 Task: Create a 'player' object.
Action: Mouse moved to (1209, 108)
Screenshot: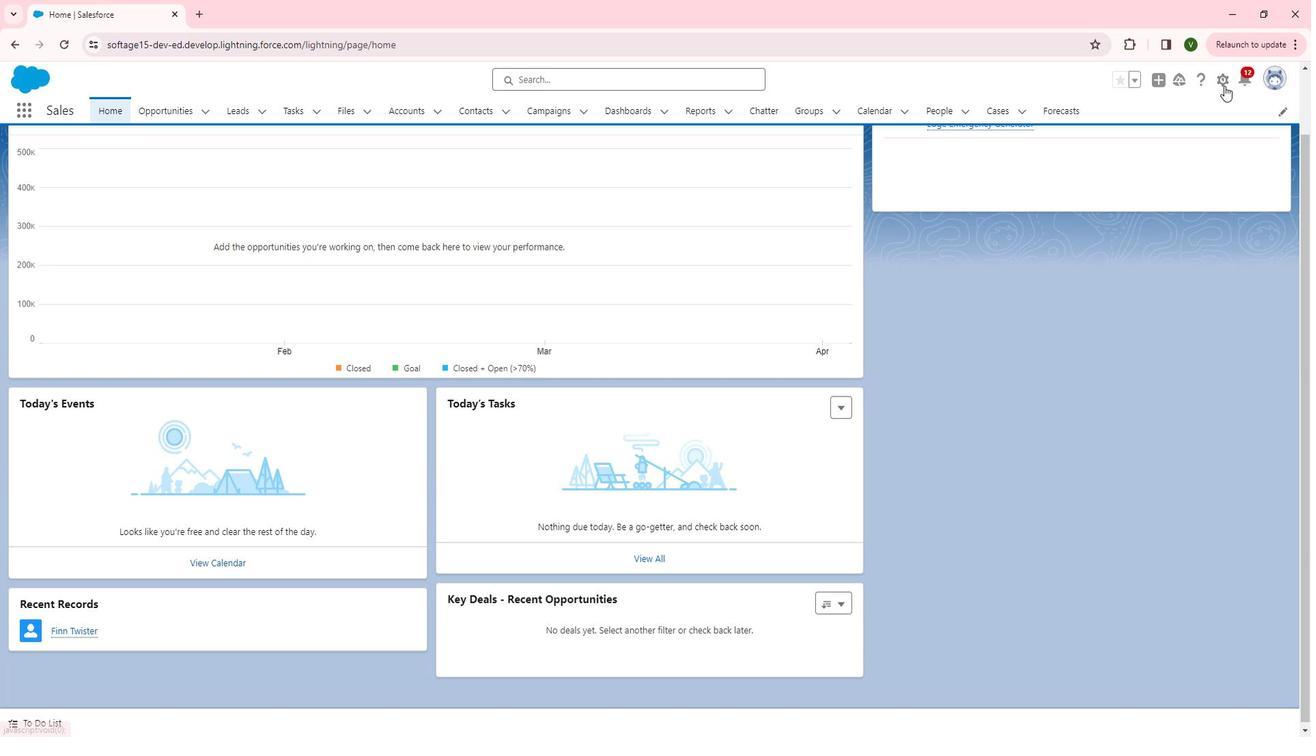 
Action: Mouse pressed left at (1209, 108)
Screenshot: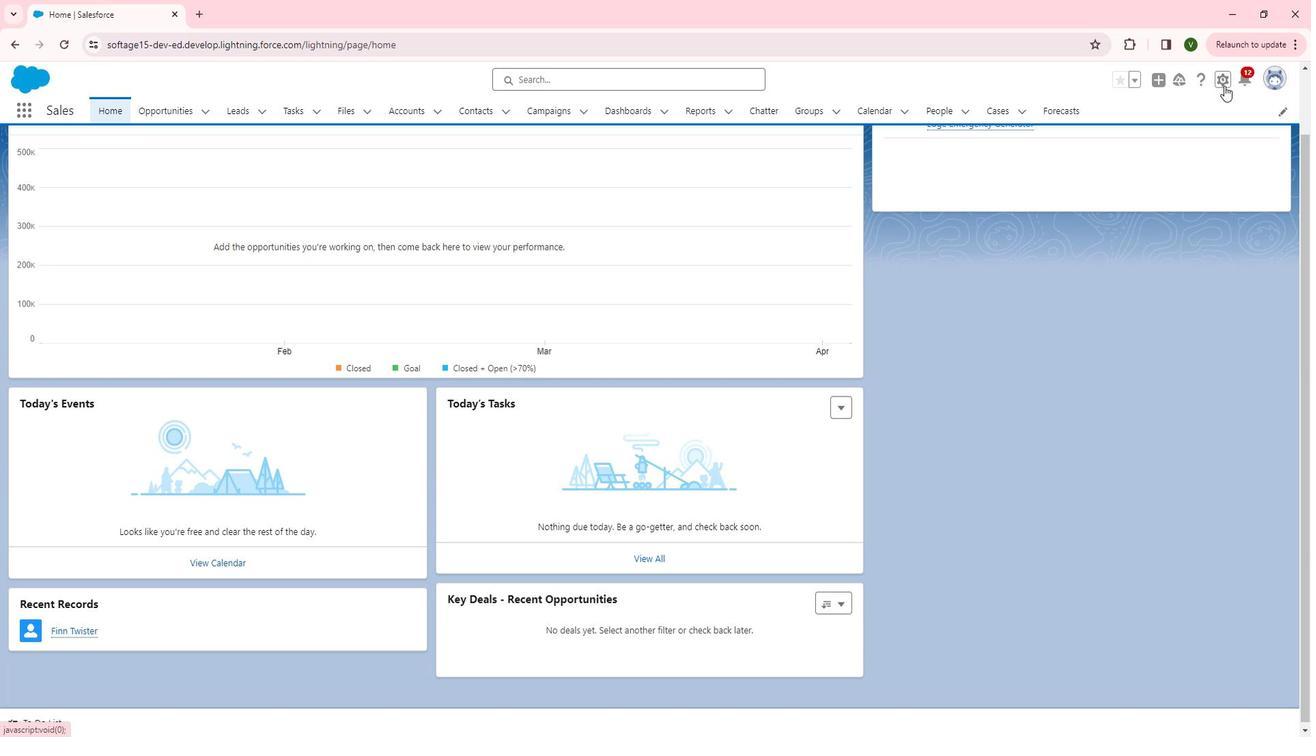 
Action: Mouse moved to (1175, 146)
Screenshot: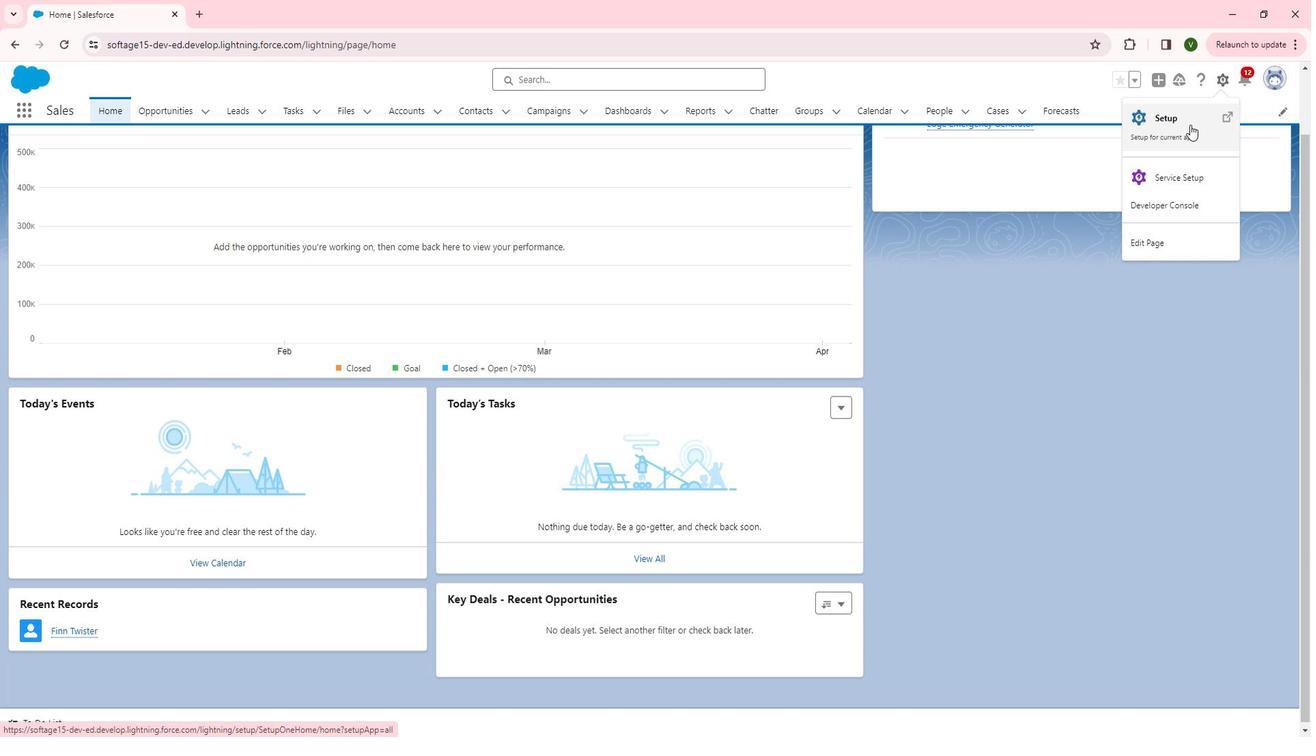 
Action: Mouse pressed left at (1175, 146)
Screenshot: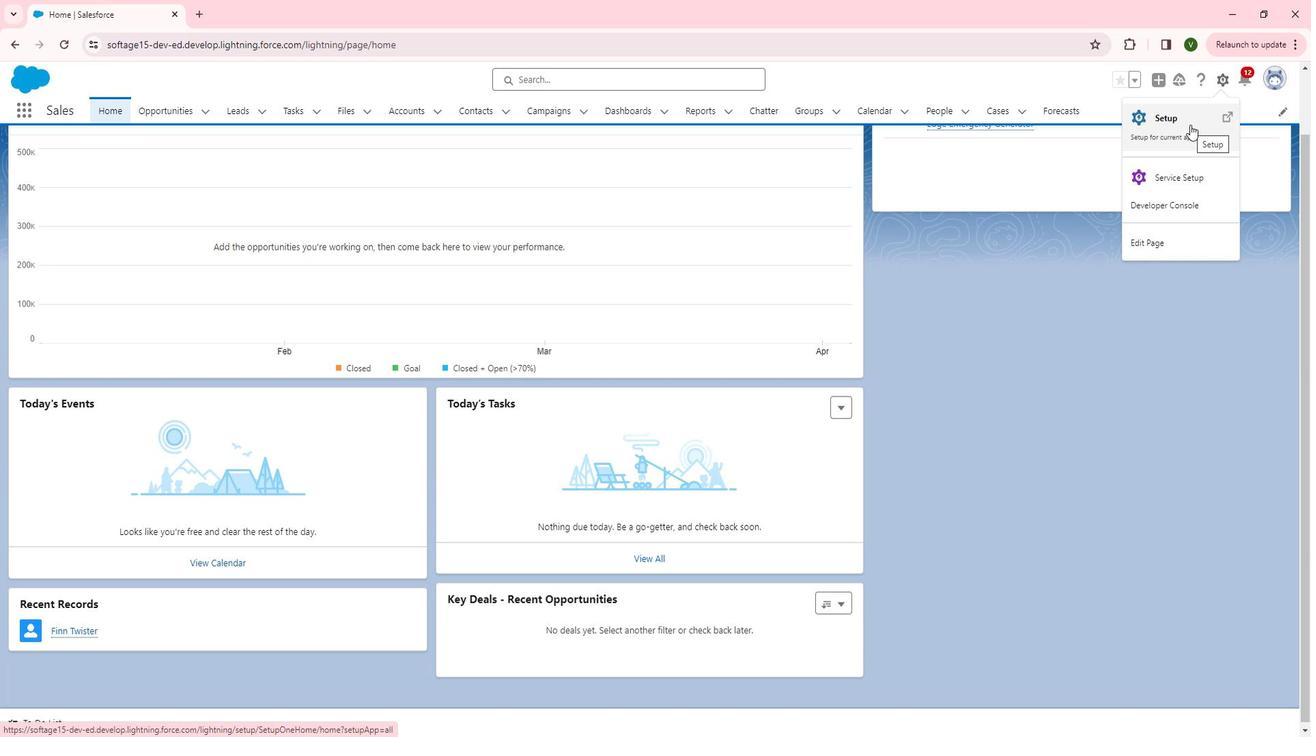 
Action: Mouse moved to (37, 584)
Screenshot: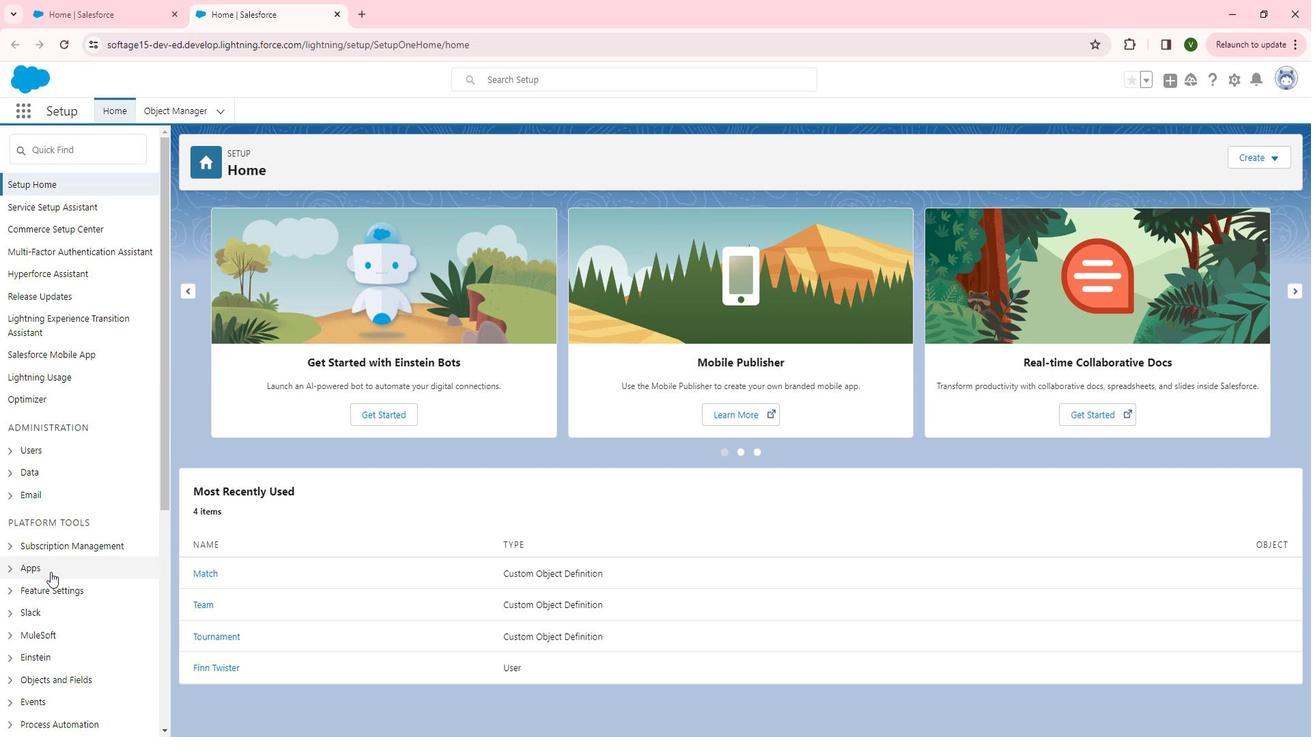 
Action: Mouse scrolled (37, 584) with delta (0, 0)
Screenshot: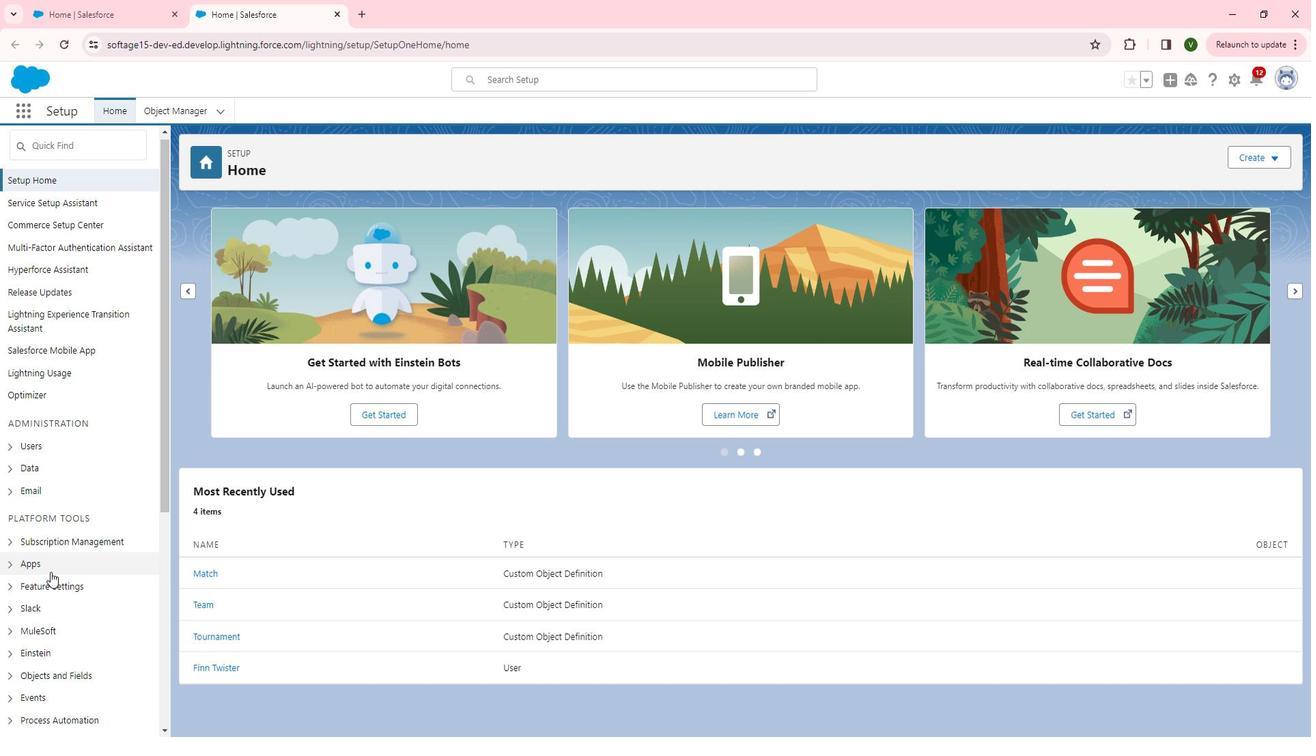 
Action: Mouse scrolled (37, 584) with delta (0, 0)
Screenshot: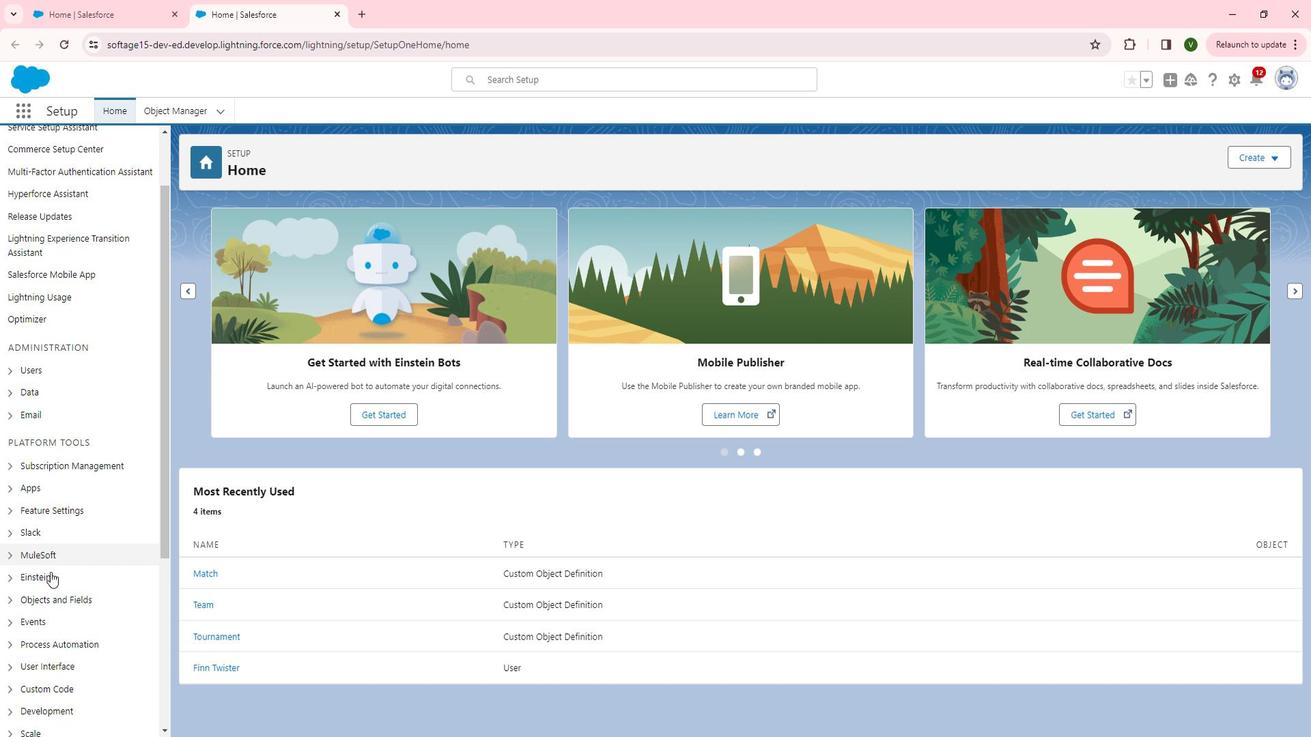 
Action: Mouse moved to (11, 552)
Screenshot: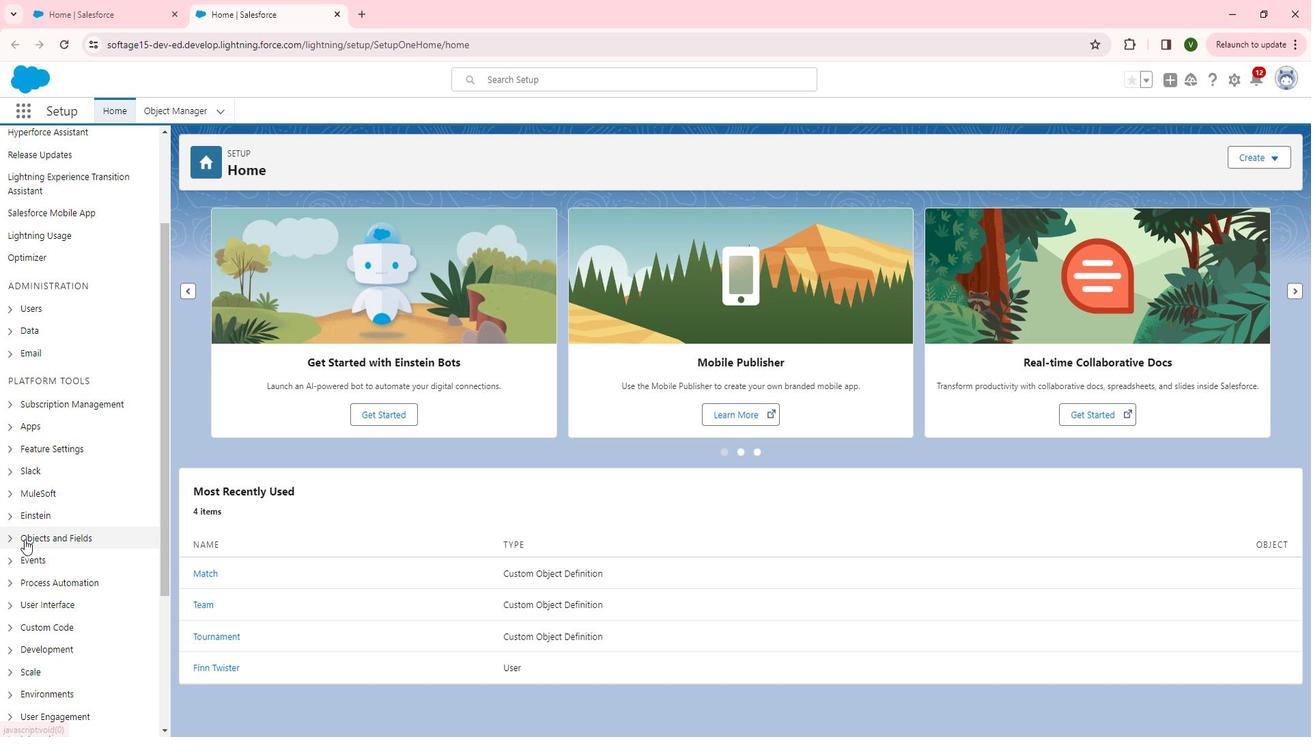 
Action: Mouse pressed left at (11, 552)
Screenshot: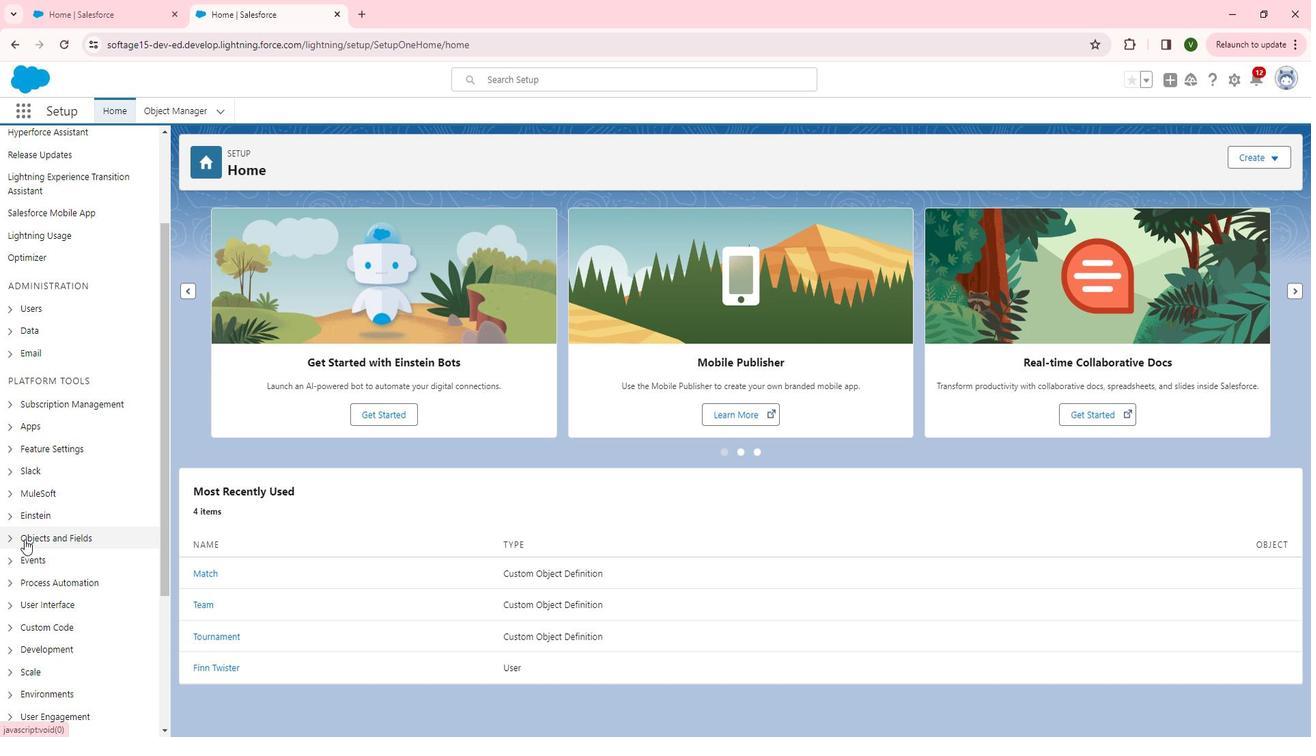 
Action: Mouse moved to (45, 569)
Screenshot: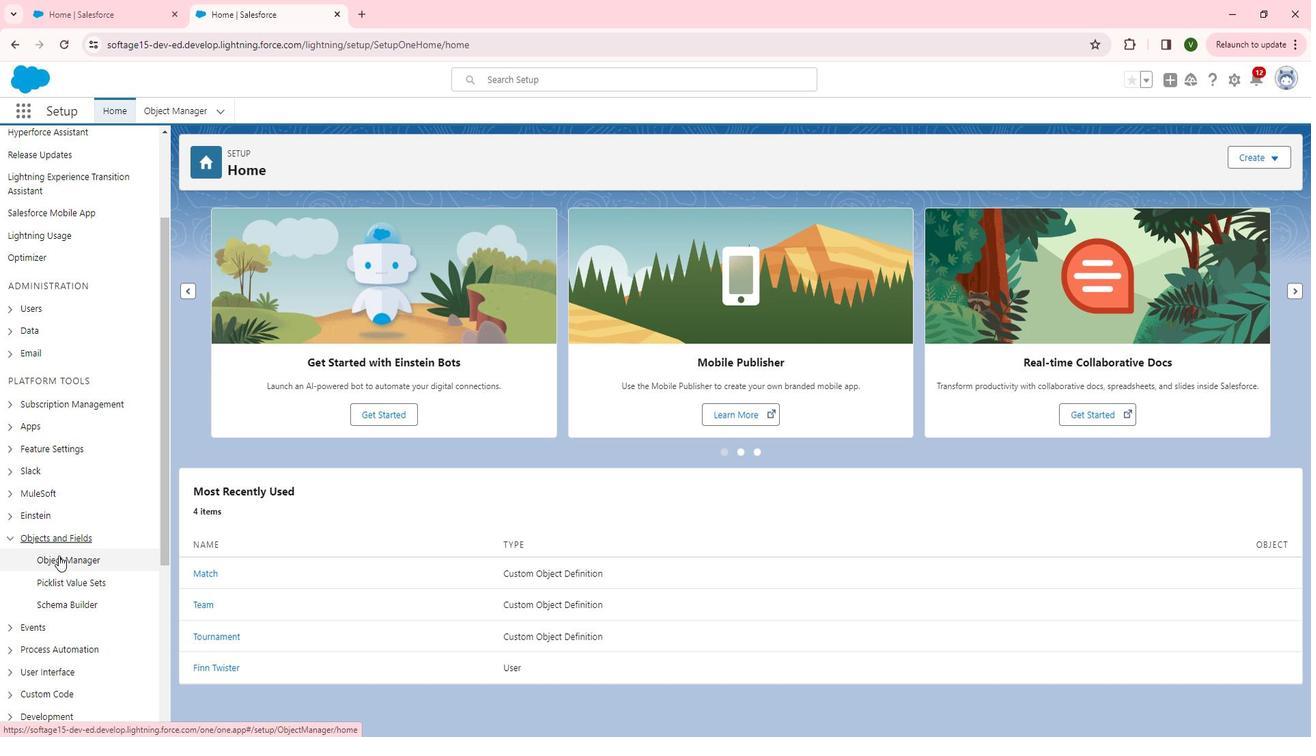 
Action: Mouse pressed left at (45, 569)
Screenshot: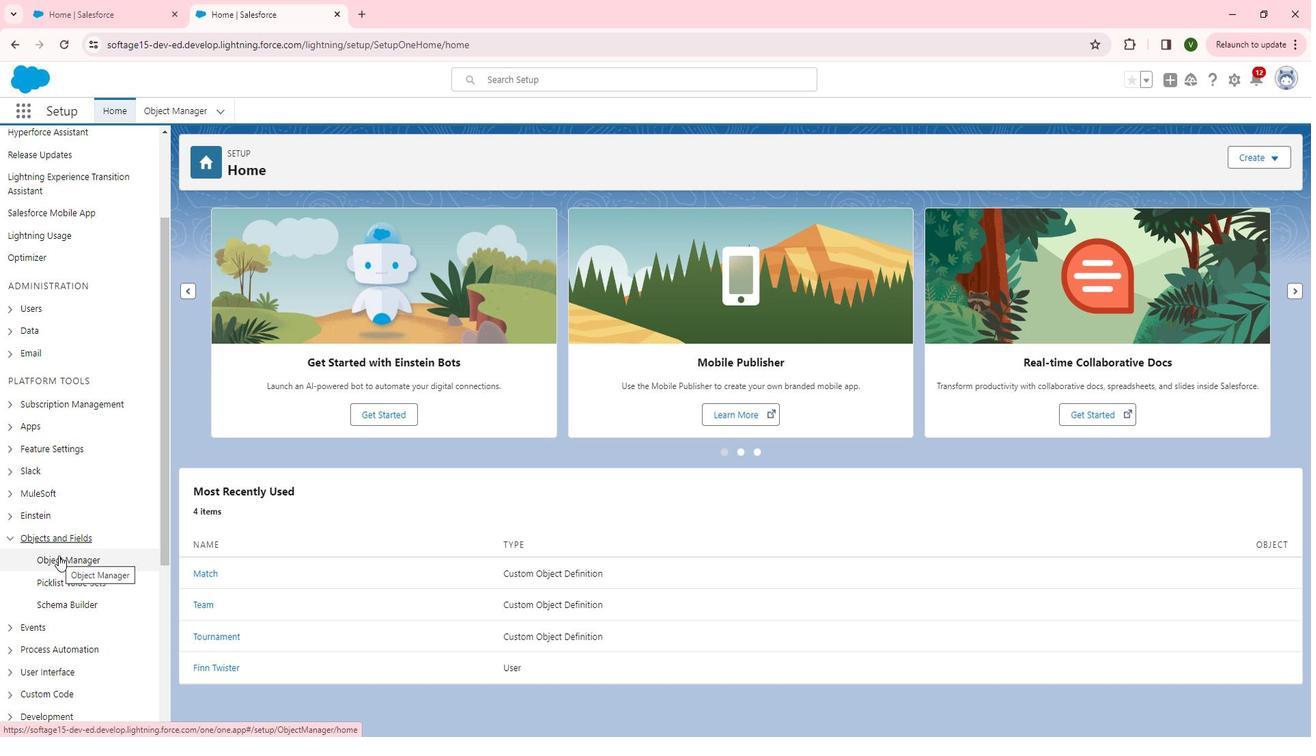 
Action: Mouse moved to (1248, 171)
Screenshot: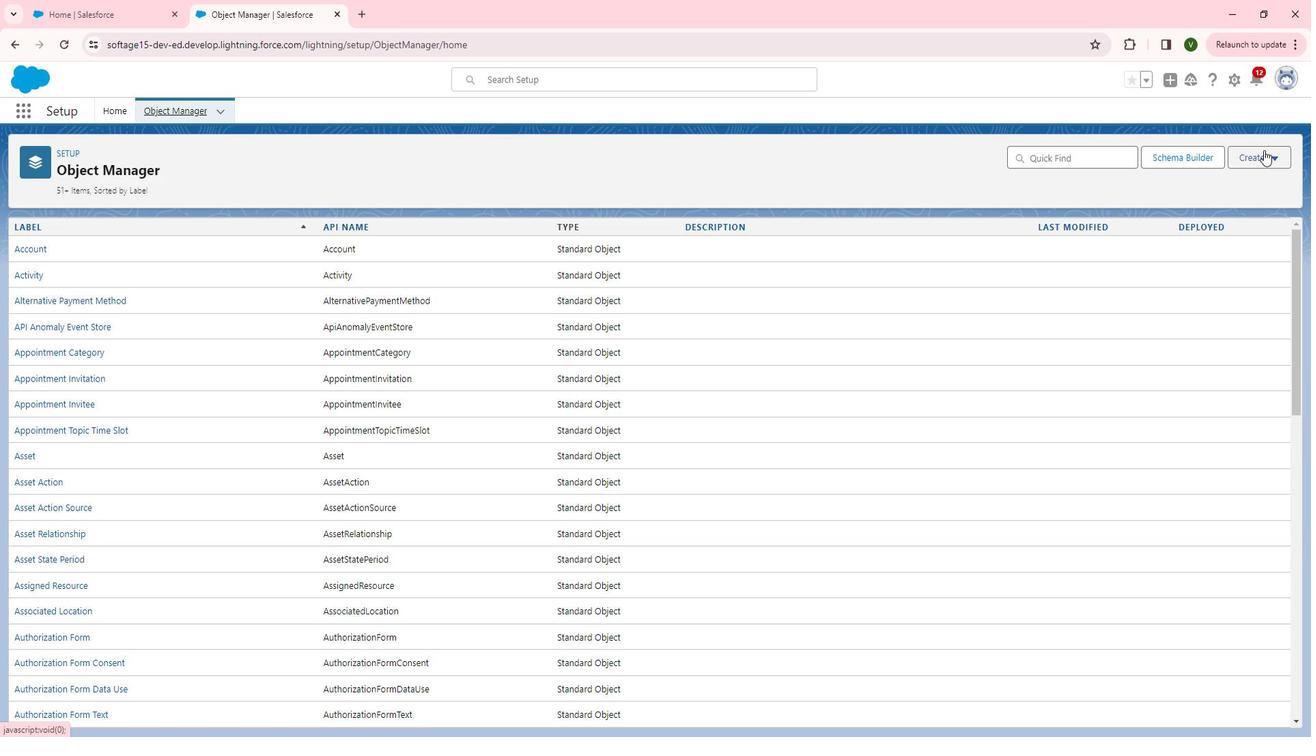
Action: Mouse pressed left at (1248, 171)
Screenshot: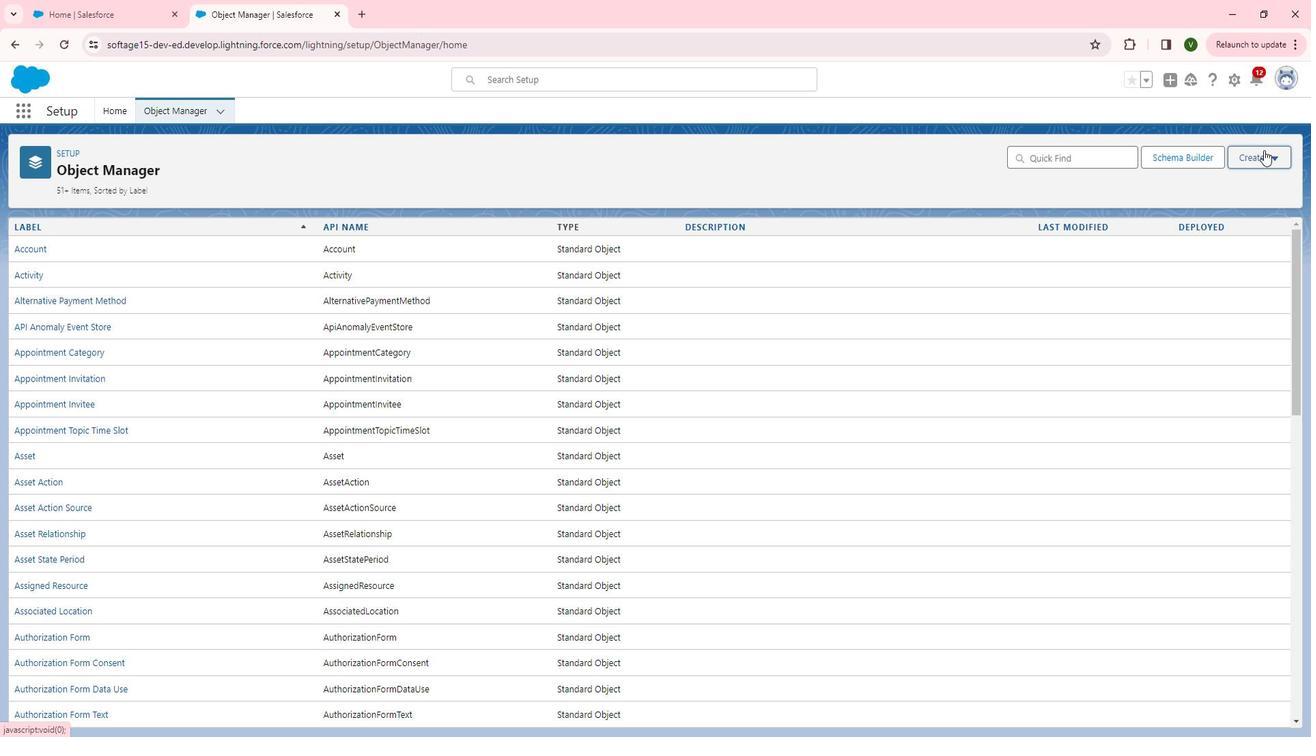 
Action: Mouse moved to (1230, 211)
Screenshot: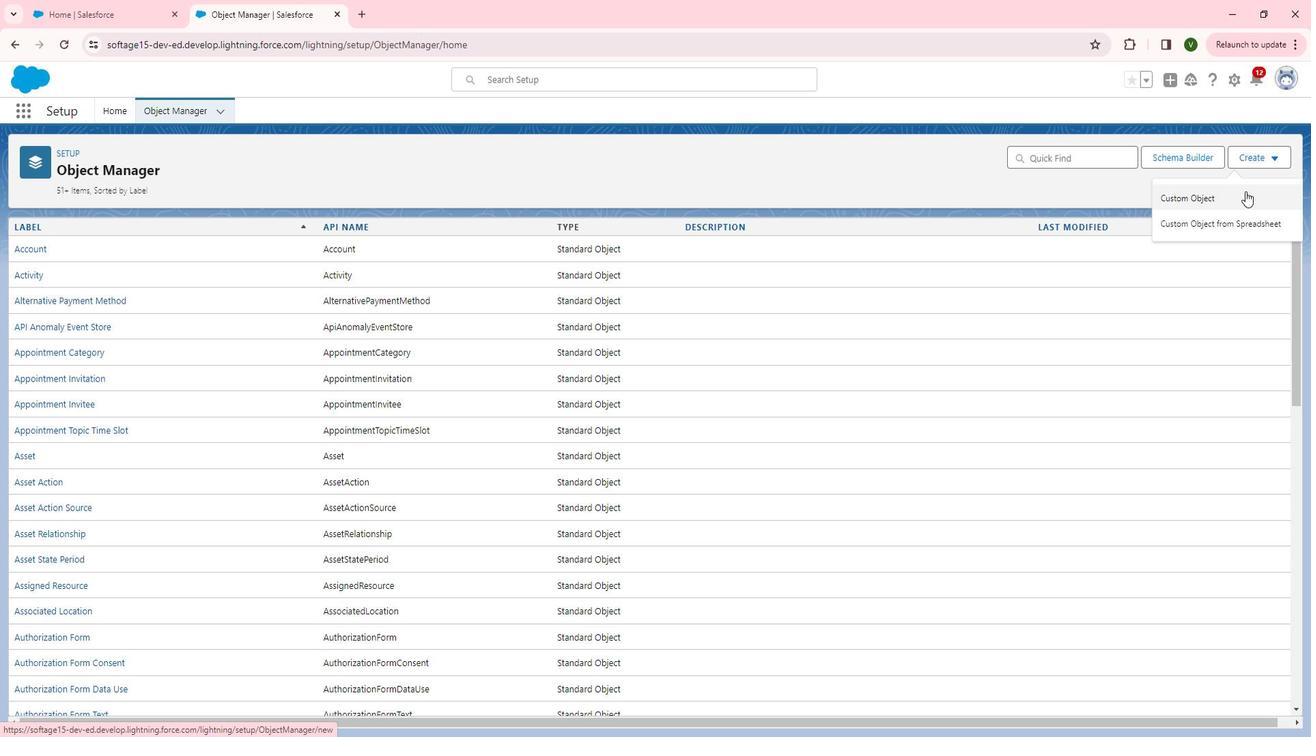 
Action: Mouse pressed left at (1230, 211)
Screenshot: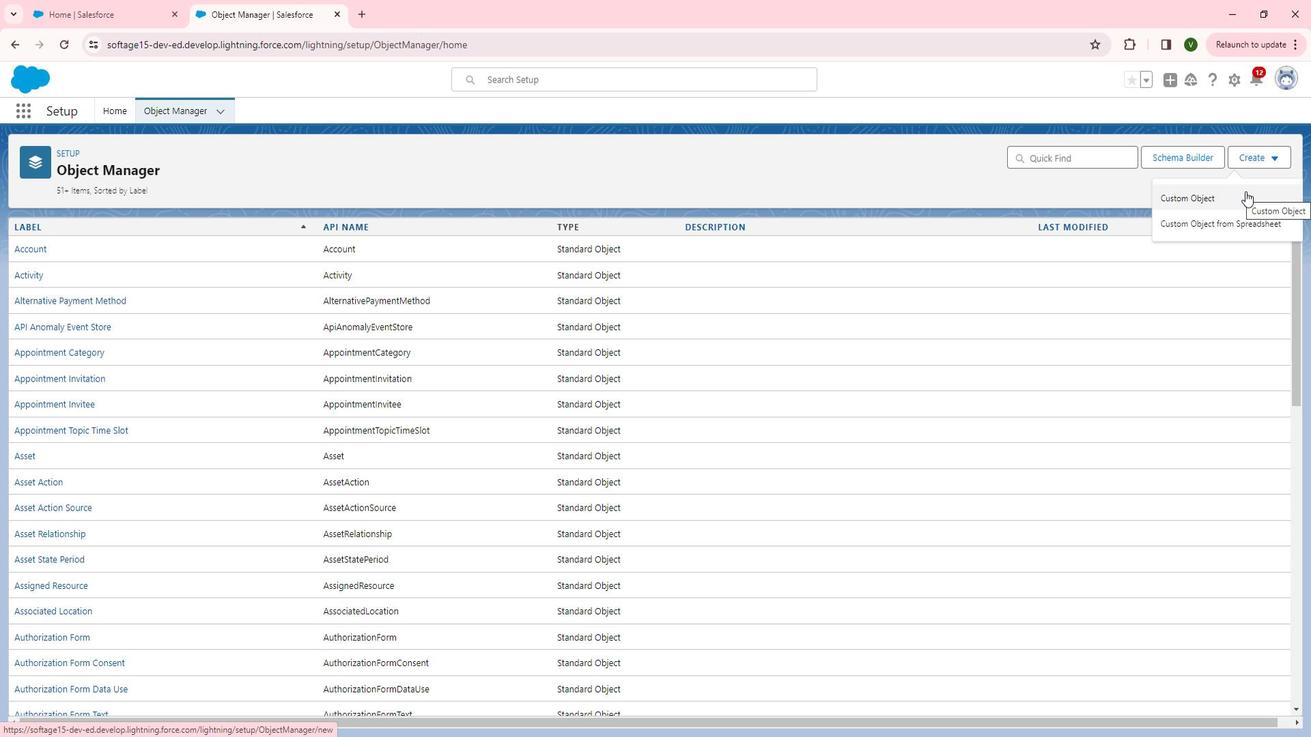 
Action: Mouse moved to (335, 353)
Screenshot: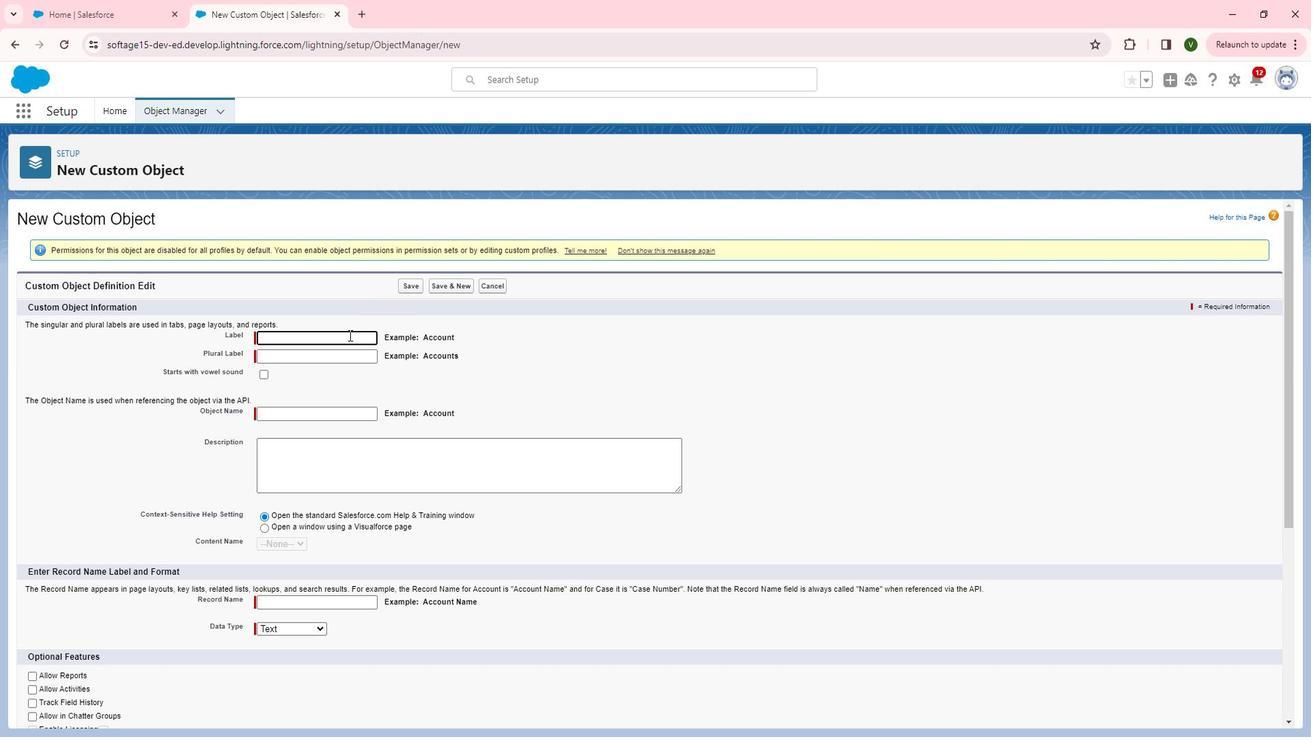 
Action: Mouse pressed left at (335, 353)
Screenshot: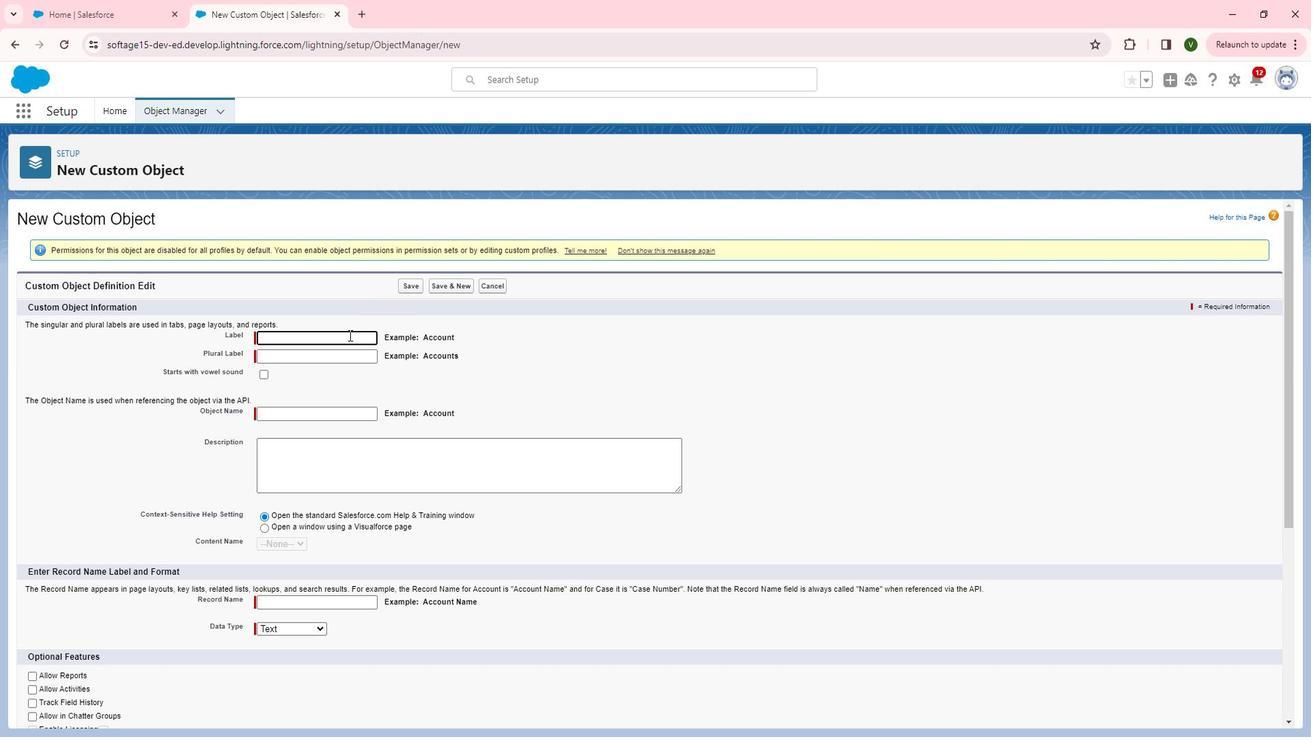 
Action: Mouse moved to (343, 353)
Screenshot: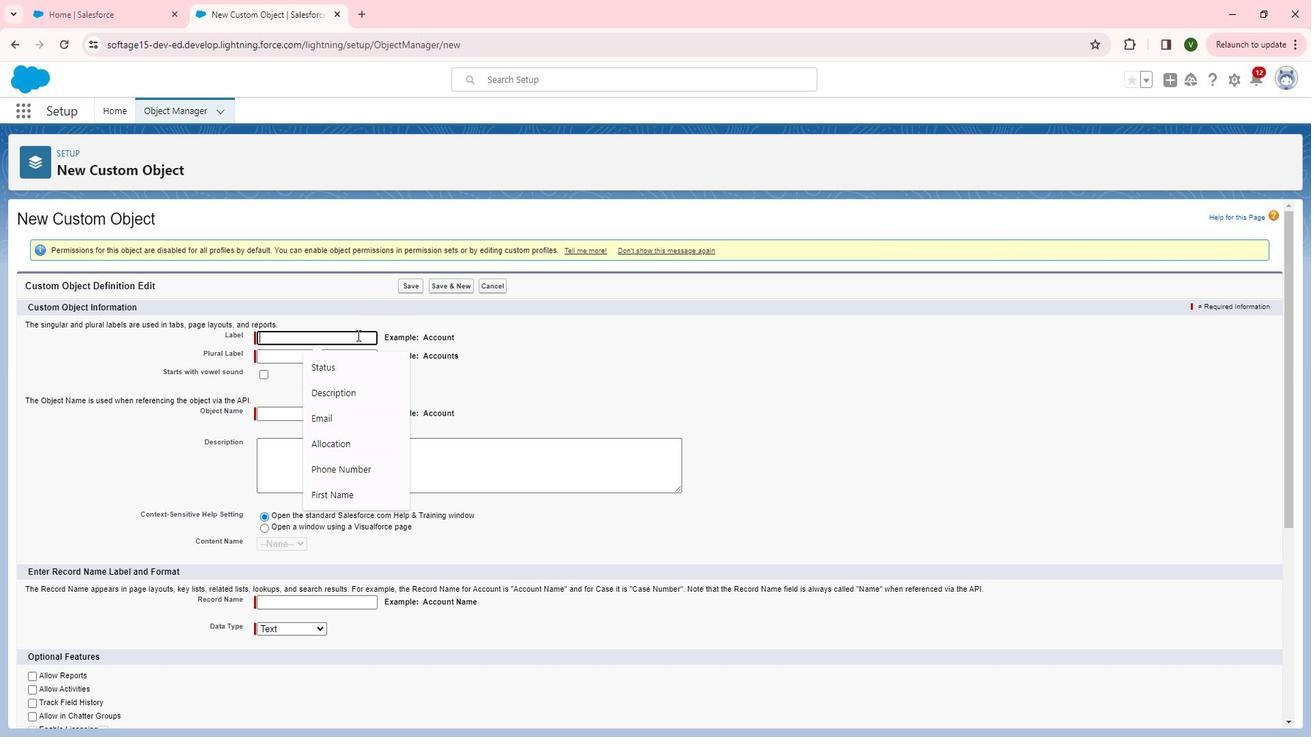 
Action: Key pressed <Key.shift>Player<Key.tab><Key.shift><Key.shift>Players
Screenshot: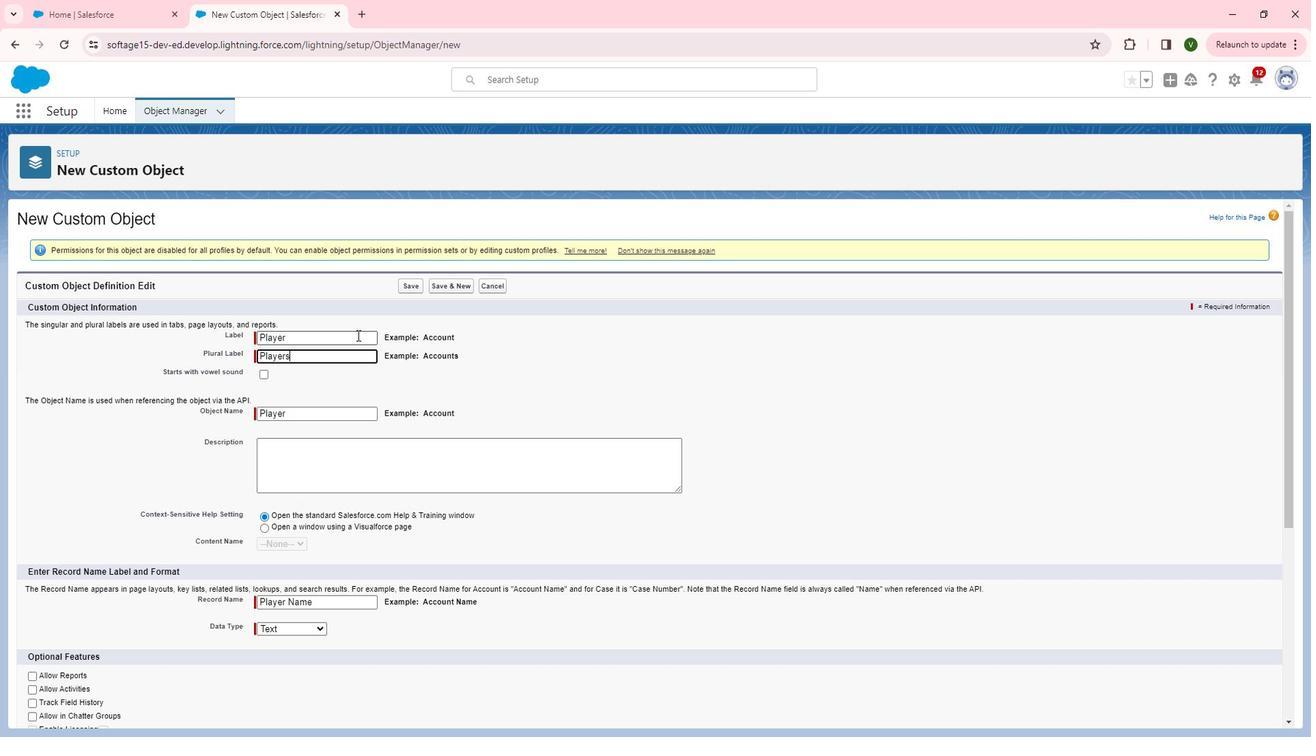 
Action: Mouse moved to (433, 448)
Screenshot: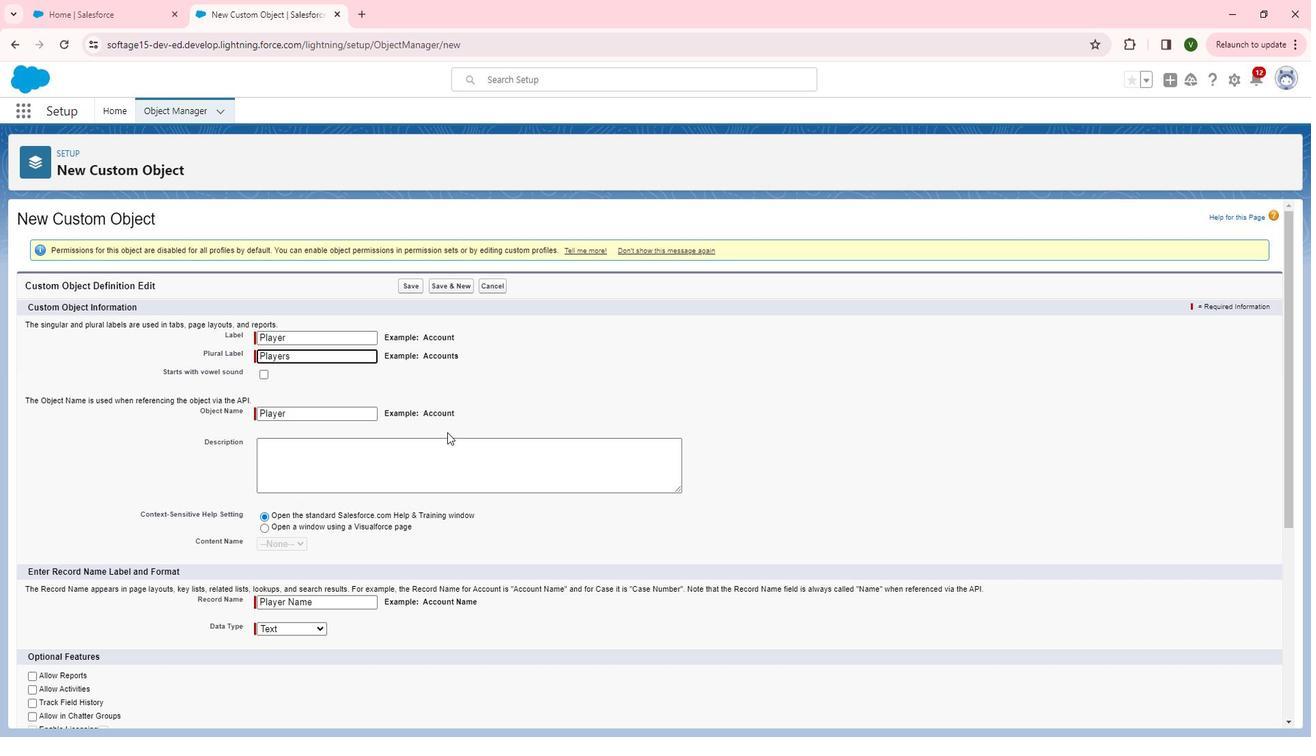 
Action: Mouse pressed left at (433, 448)
Screenshot: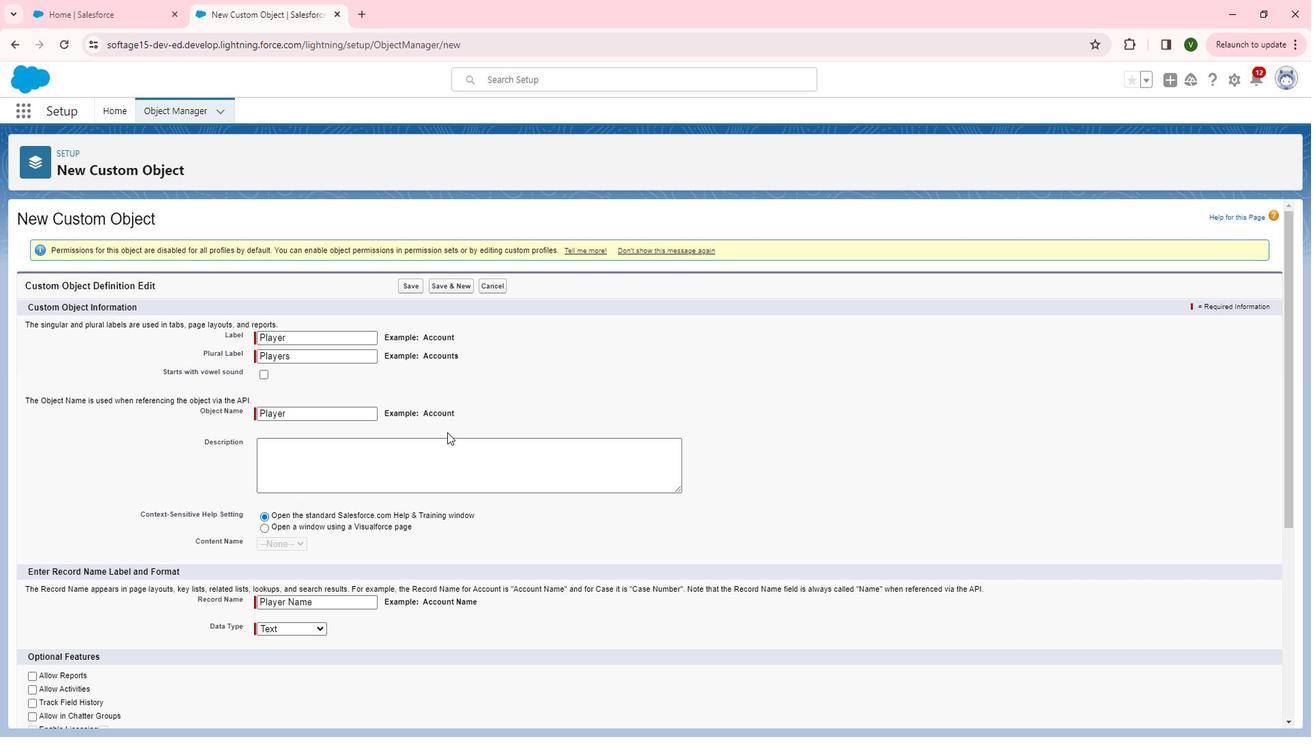 
Action: Mouse moved to (387, 474)
Screenshot: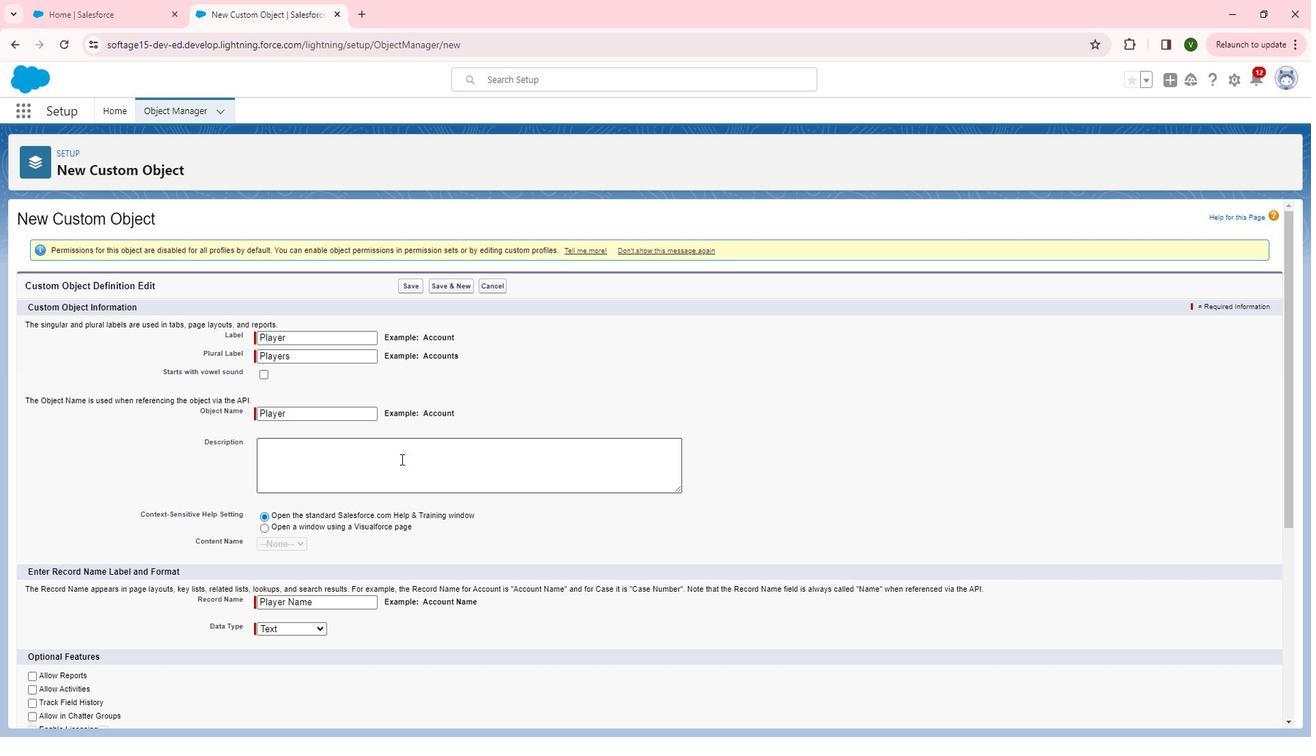 
Action: Mouse pressed left at (387, 474)
Screenshot: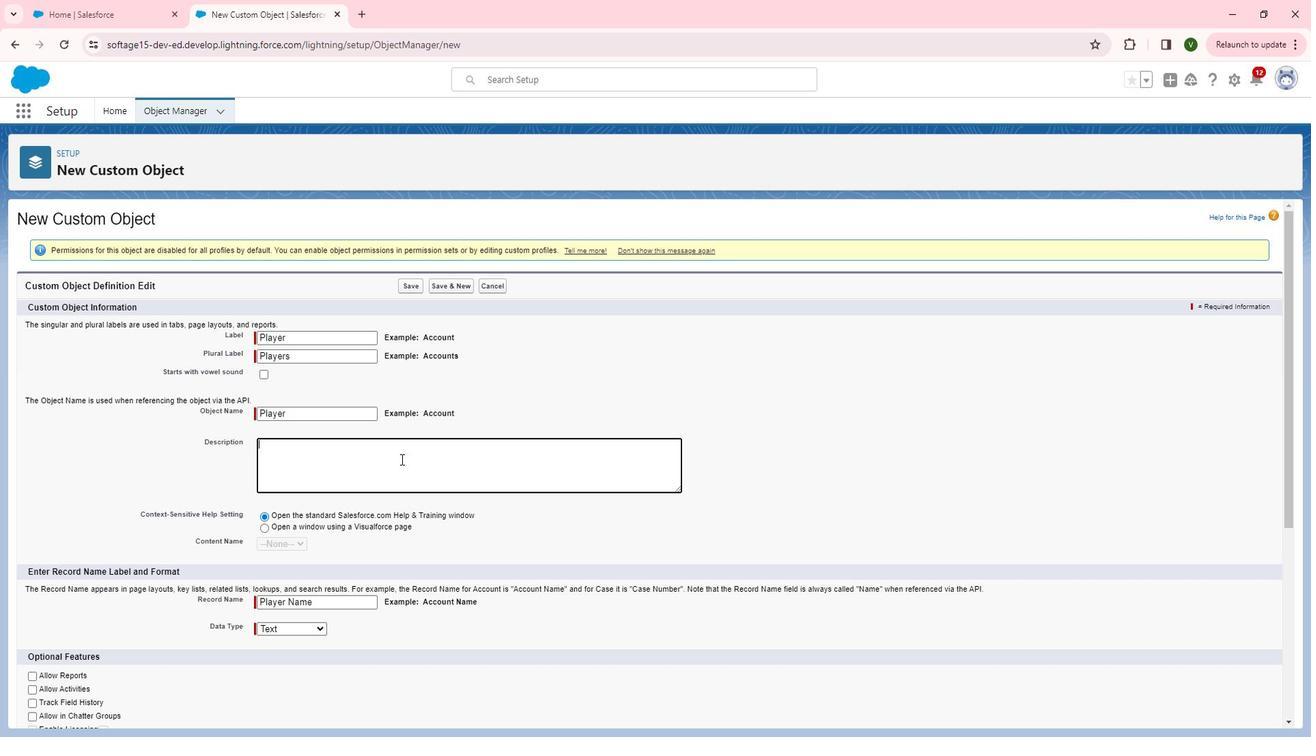 
Action: Mouse moved to (391, 476)
Screenshot: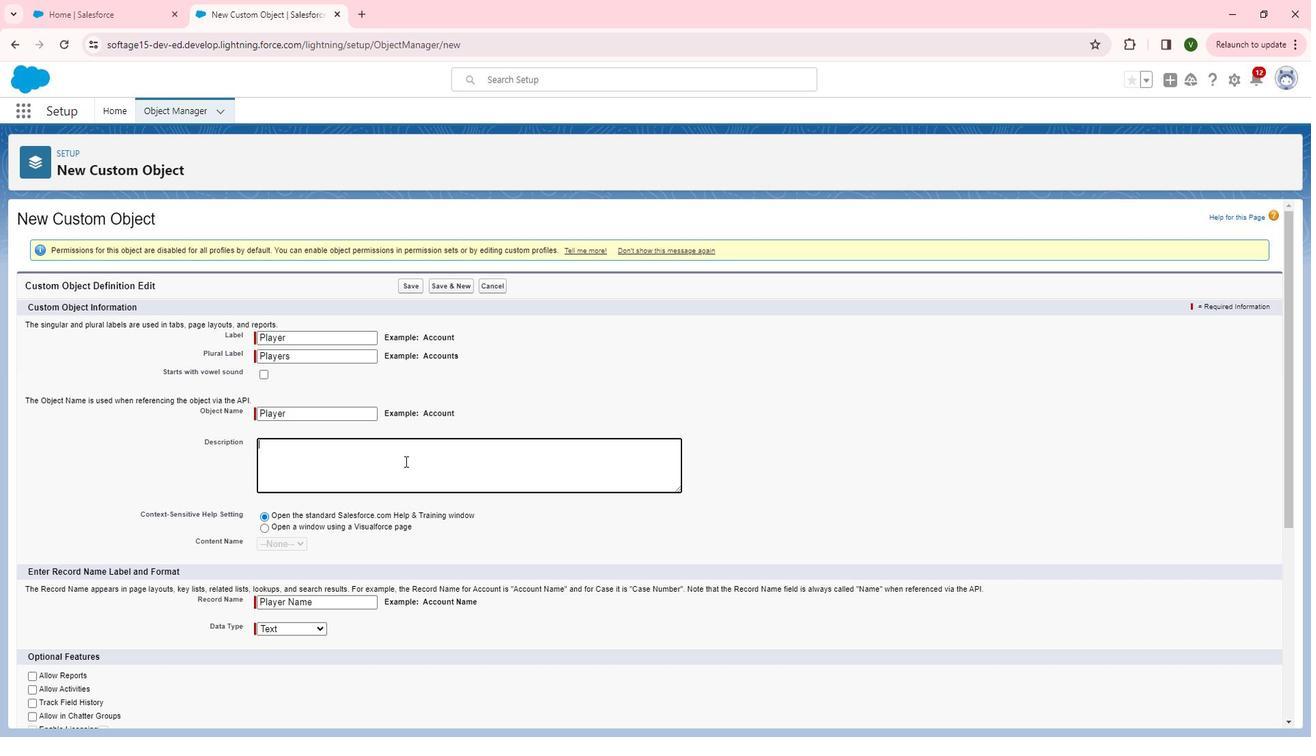 
Action: Key pressed <Key.shift><Key.shift><Key.shift>This<Key.space>coustum<Key.backspace><Key.backspace><Key.backspace><Key.backspace><Key.backspace>stom<Key.space><Key.backspace><Key.backspace><Key.backspace>um<Key.space><Key.backspace><Key.backspace><Key.backspace><Key.backspace><Key.backspace><Key.backspace><Key.backspace><Key.backspace><Key.backspace><Key.backspace><Key.backspace><Key.backspace><Key.shift>This<Key.space><Key.shift>O<Key.backspace><Key.shift>Custome<Key.backspace><Key.space>object<Key.space><Key.shift>Player<Key.space>is<Key.space>designed<Key.space>to<Key.space>capture<Key.space>detailed<Key.space>information<Key.space>about<Key.space>individual
Screenshot: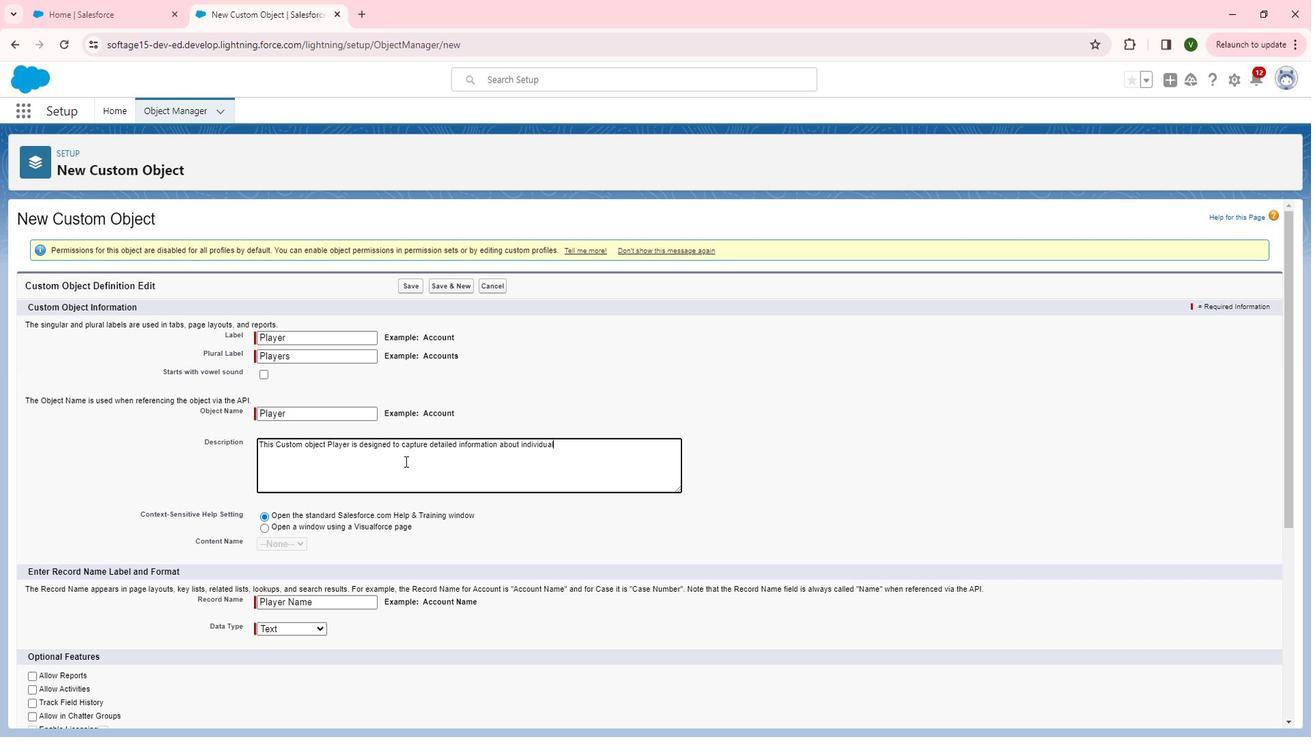 
Action: Mouse moved to (392, 476)
Screenshot: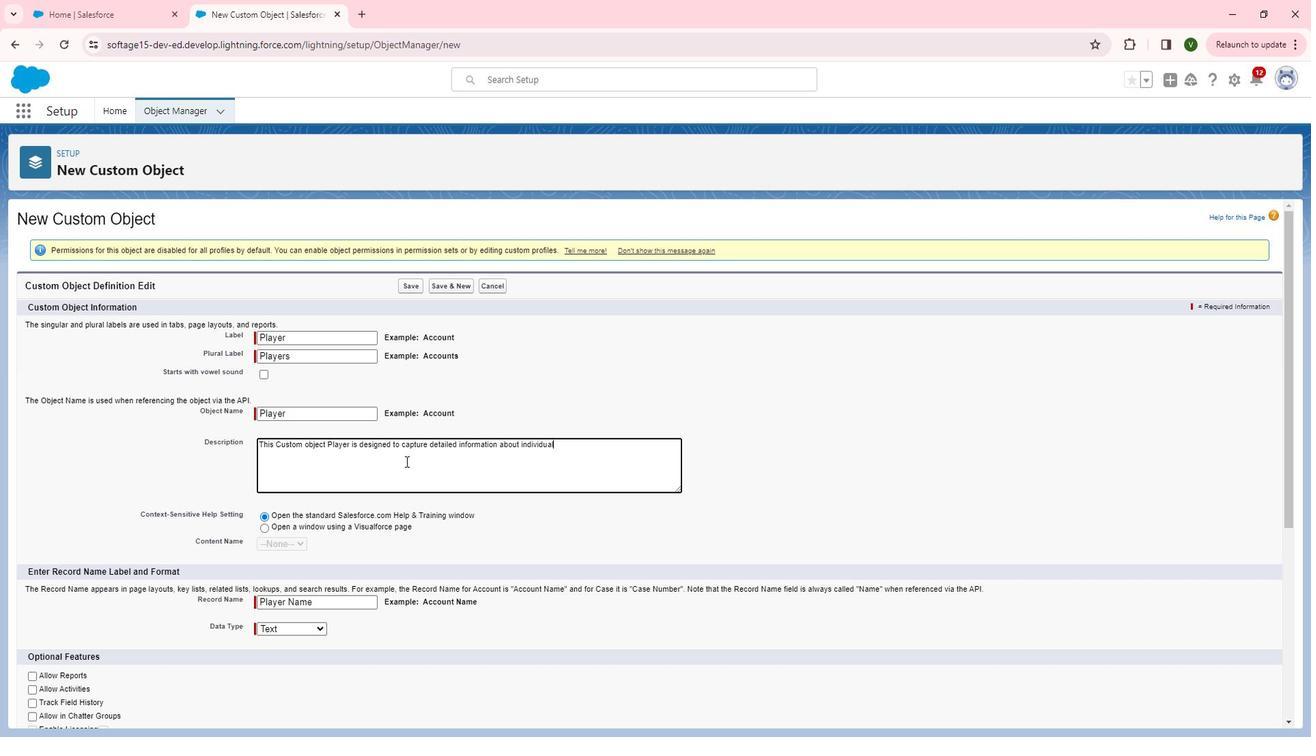 
Action: Key pressed <Key.space>players<Key.space>participation<Key.space>in<Key.space>a<Key.space>tournament.
Screenshot: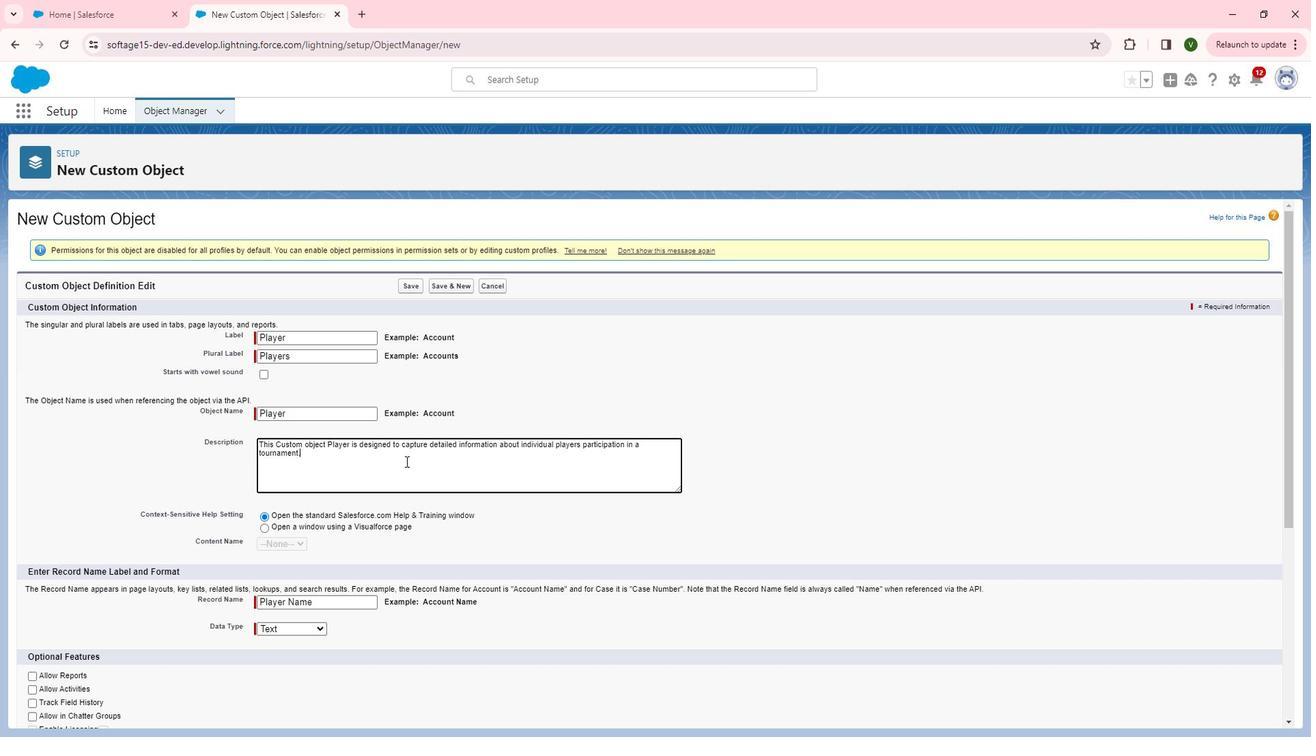 
Action: Mouse moved to (435, 498)
Screenshot: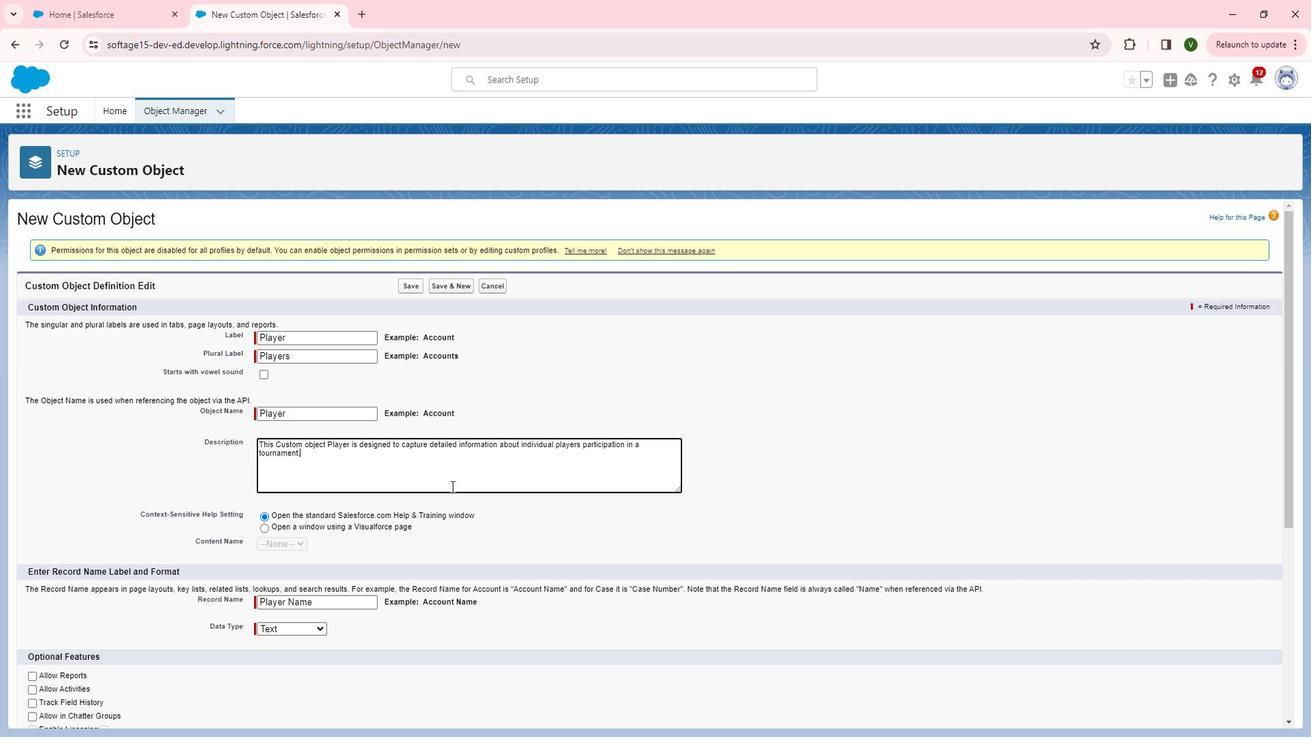 
Action: Mouse scrolled (435, 497) with delta (0, 0)
Screenshot: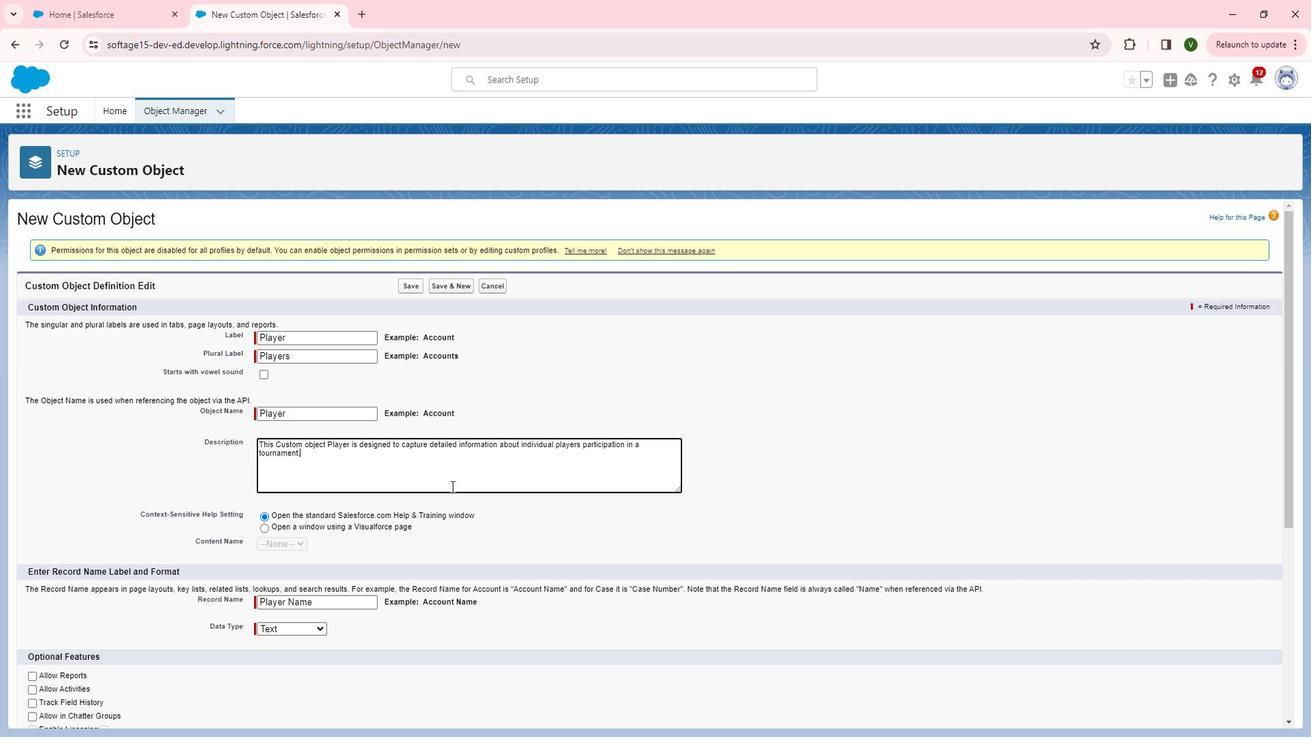 
Action: Mouse moved to (437, 501)
Screenshot: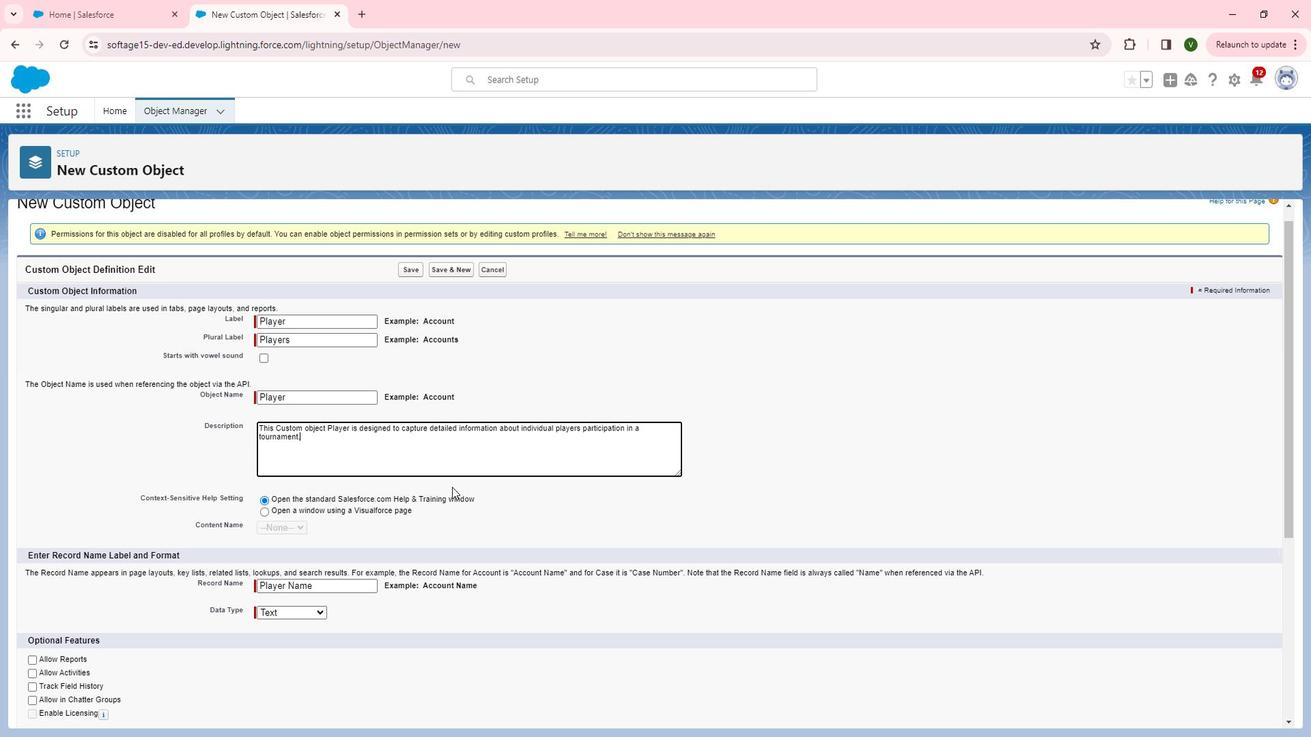 
Action: Mouse scrolled (437, 500) with delta (0, 0)
Screenshot: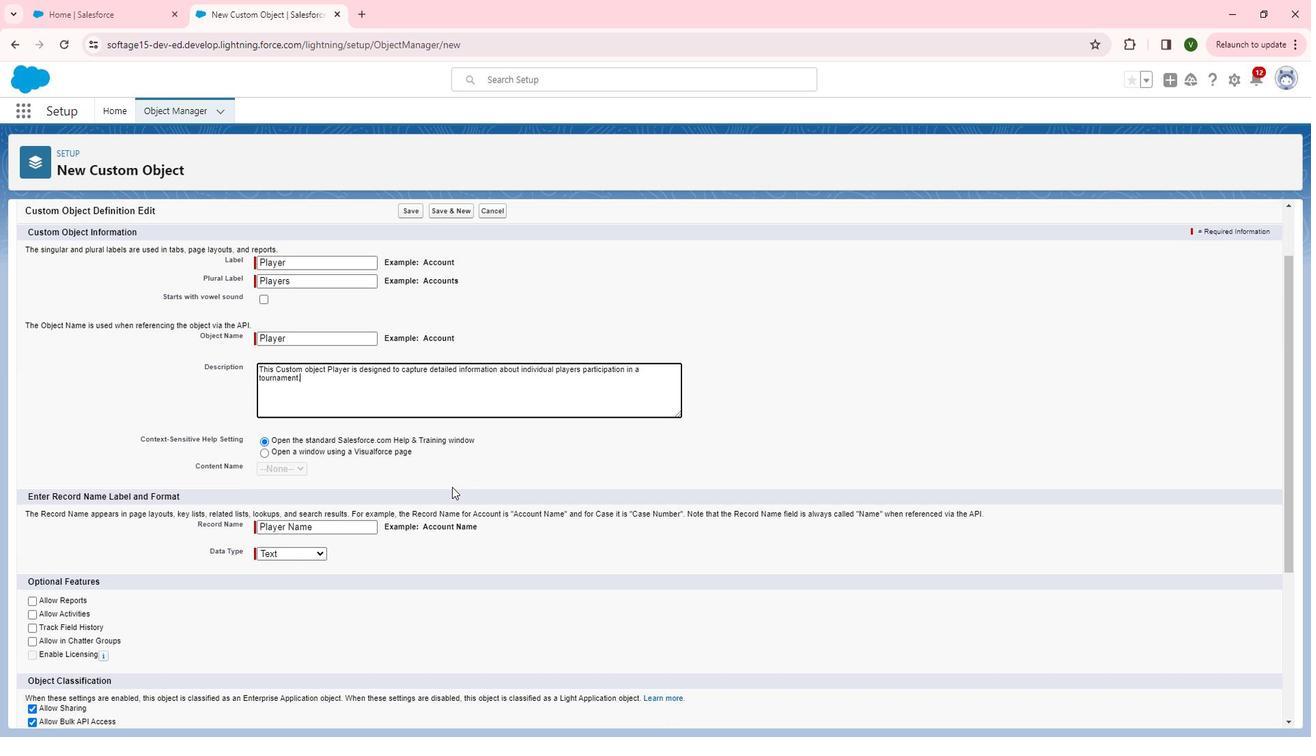 
Action: Mouse moved to (317, 478)
Screenshot: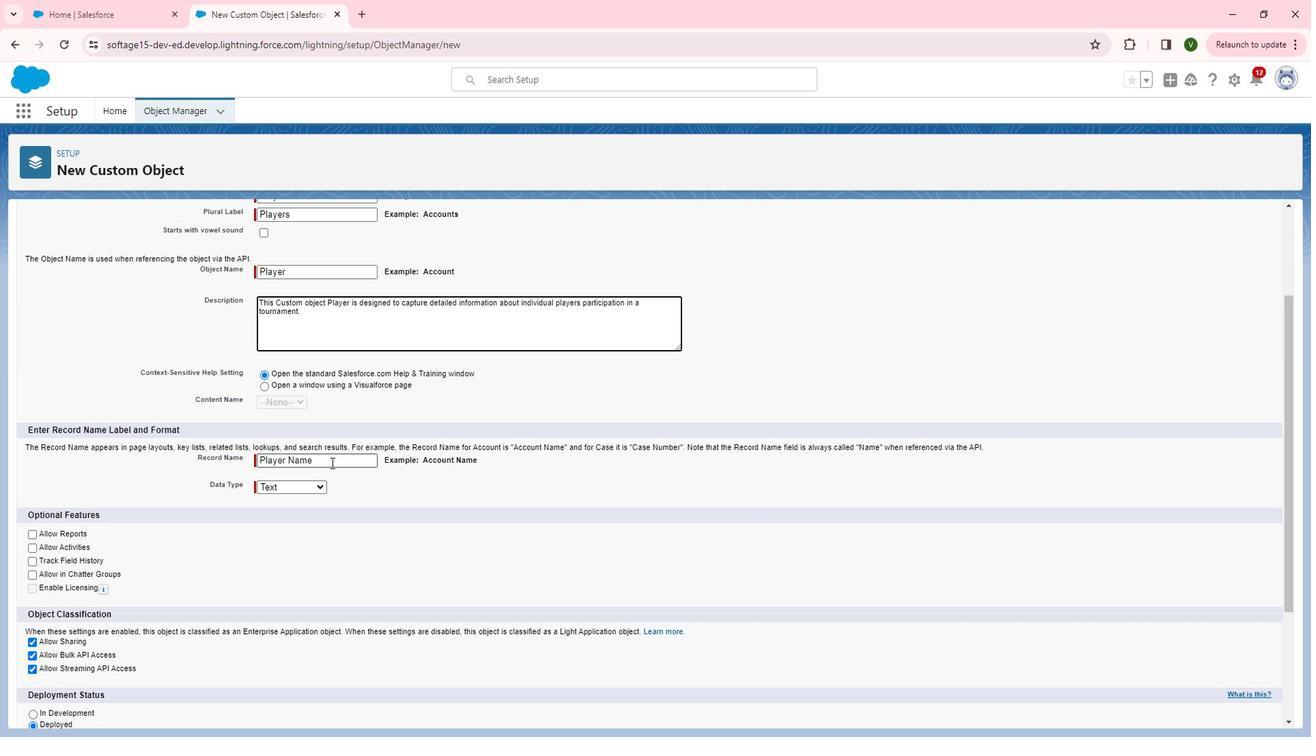 
Action: Mouse pressed left at (317, 478)
Screenshot: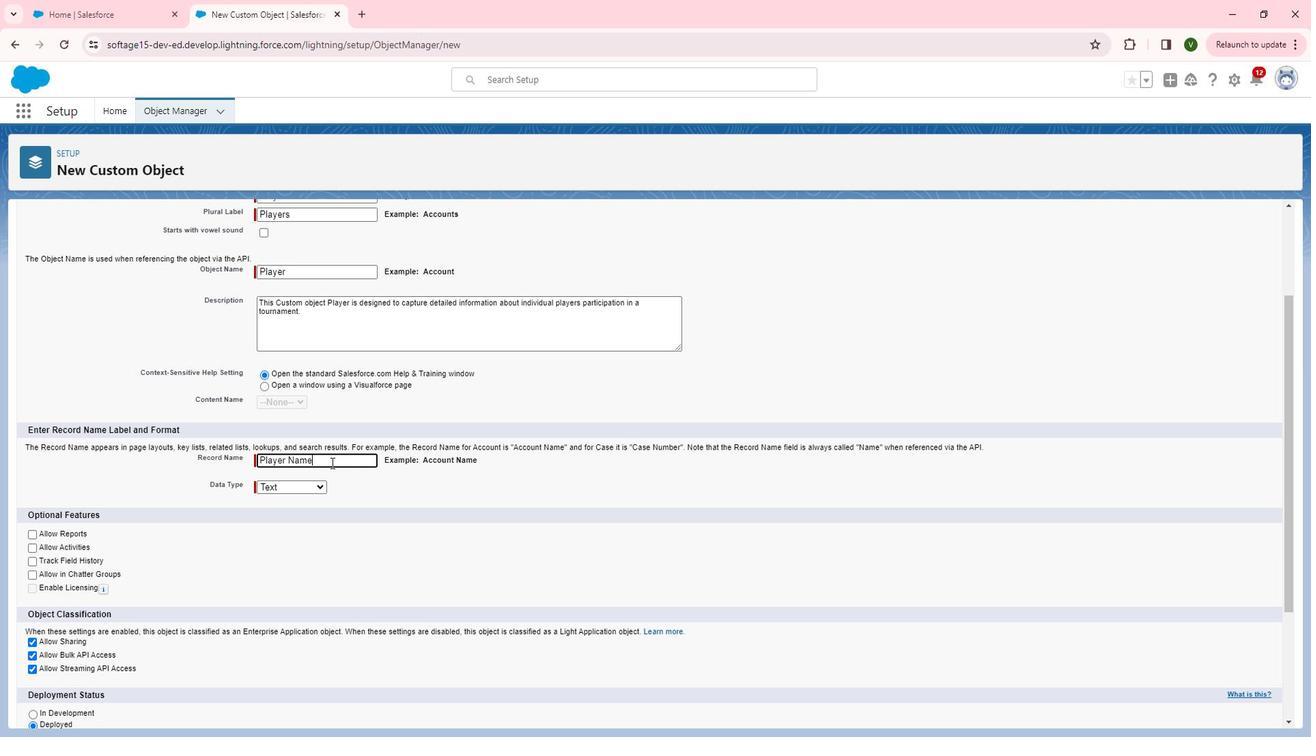 
Action: Mouse pressed left at (317, 478)
Screenshot: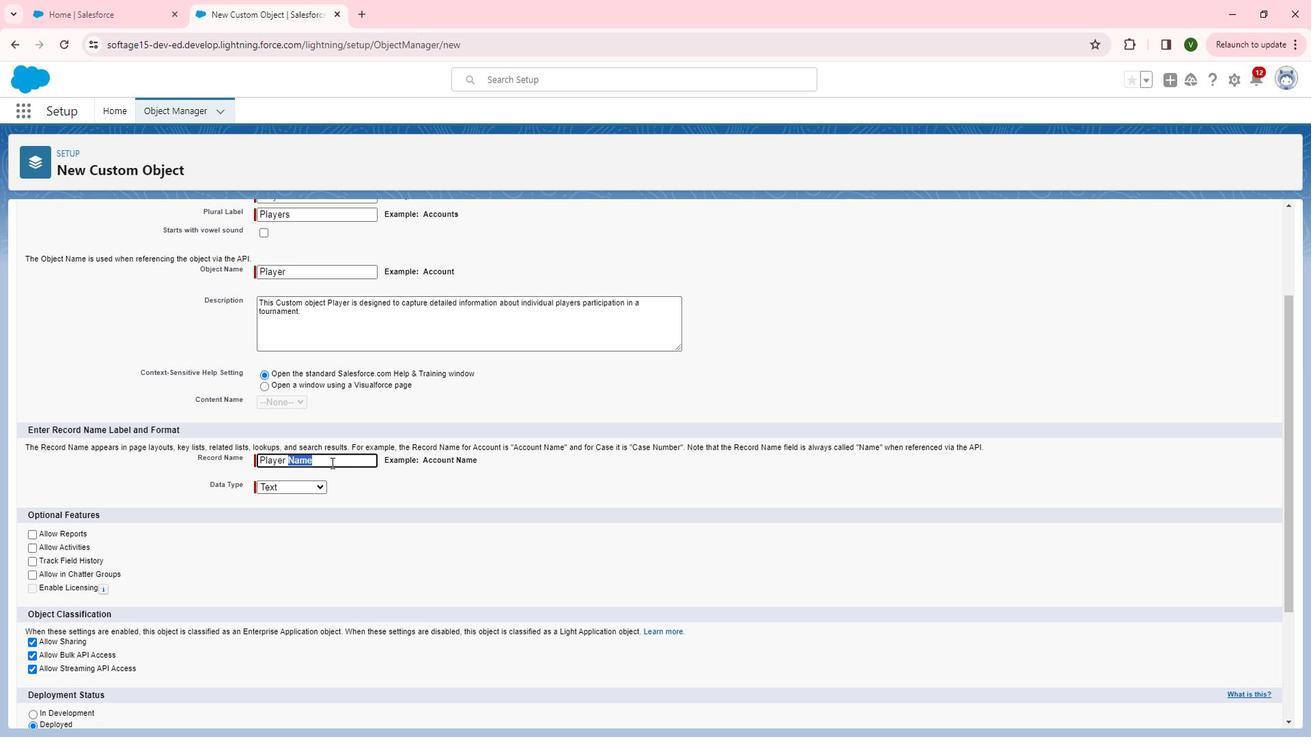 
Action: Key pressed <Key.backspace><Key.shift>Id<Key.tab>
Screenshot: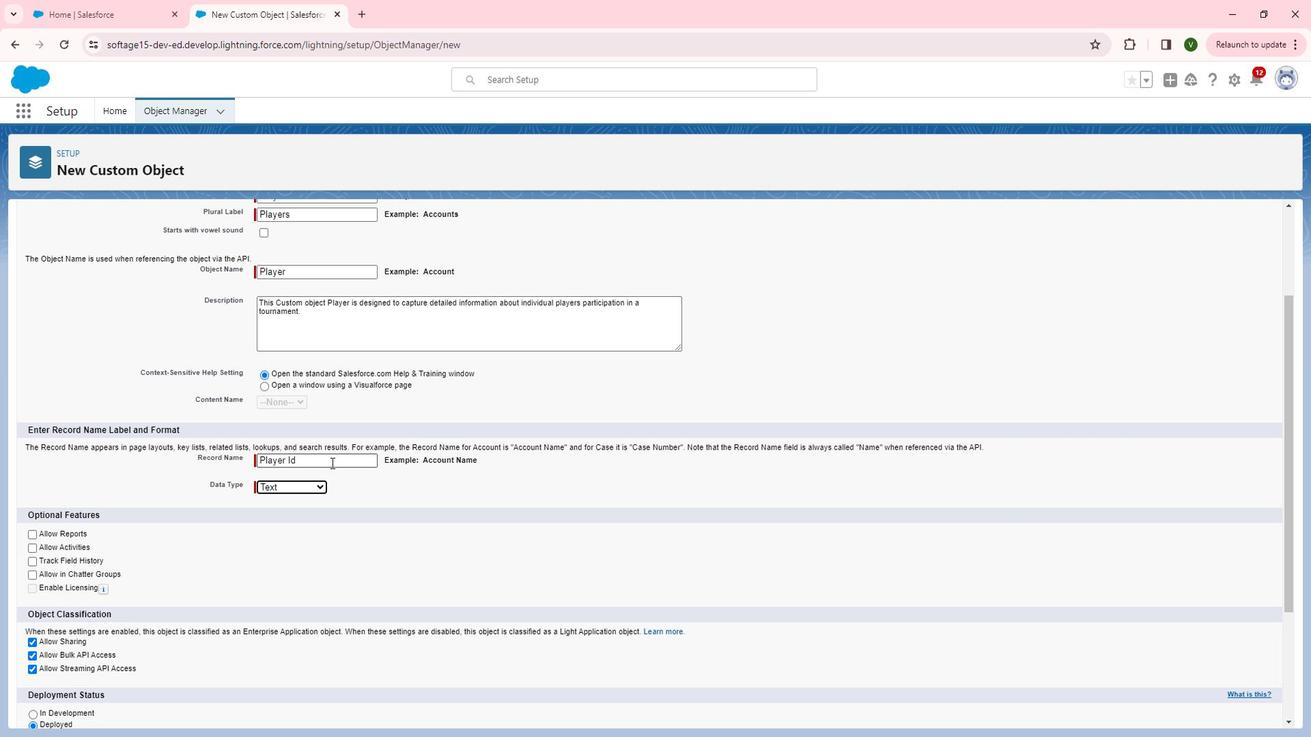 
Action: Mouse moved to (288, 502)
Screenshot: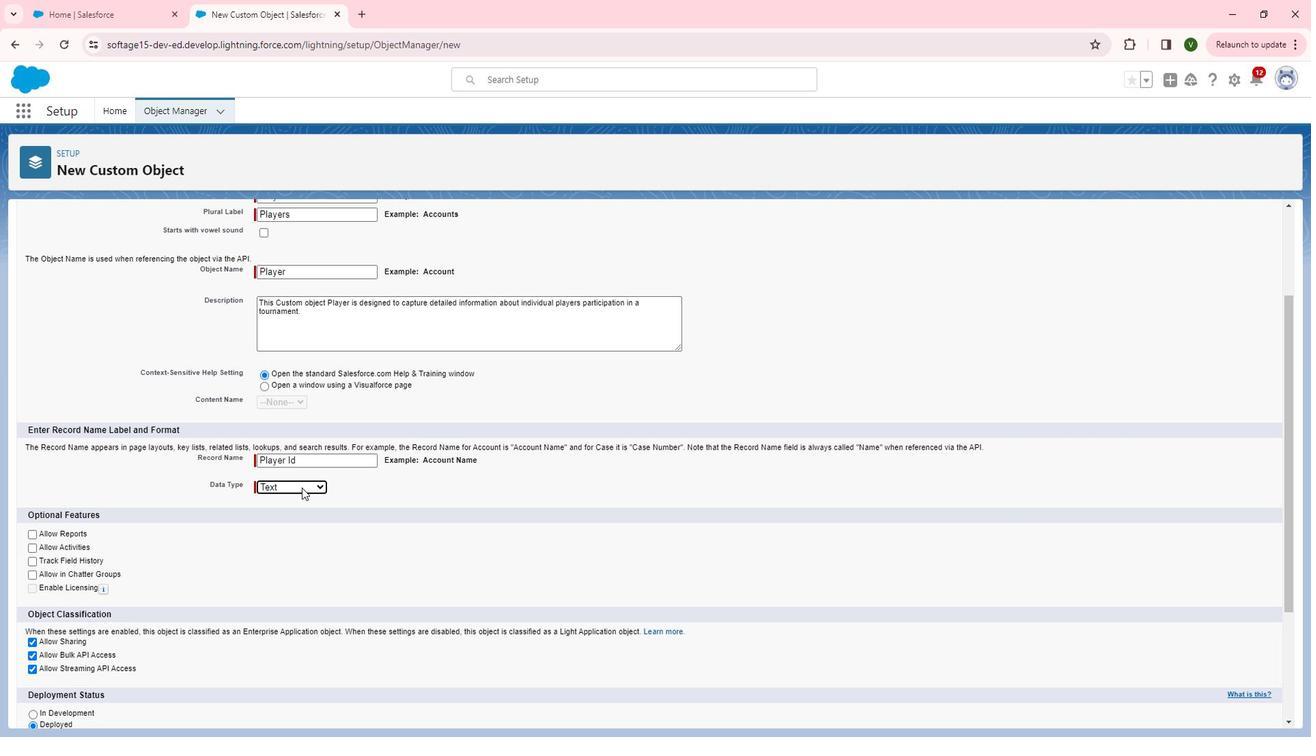 
Action: Mouse pressed left at (288, 502)
Screenshot: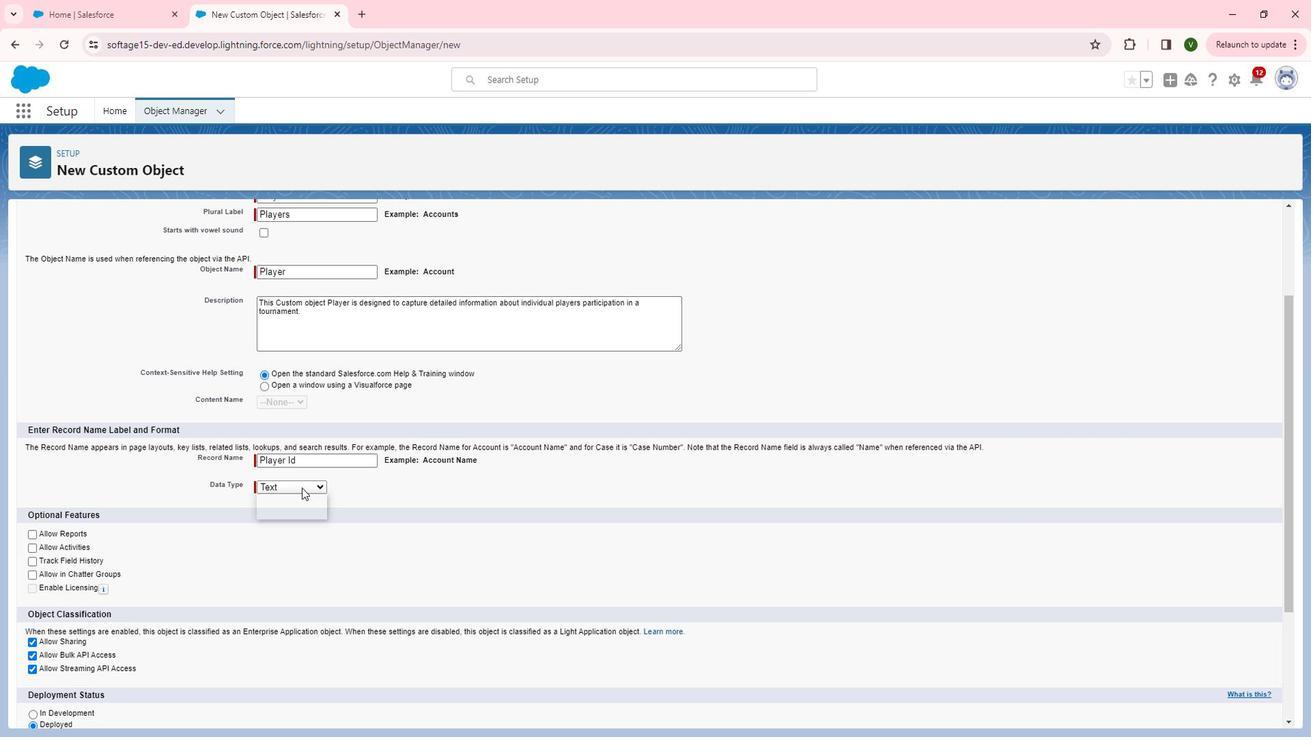 
Action: Mouse moved to (291, 521)
Screenshot: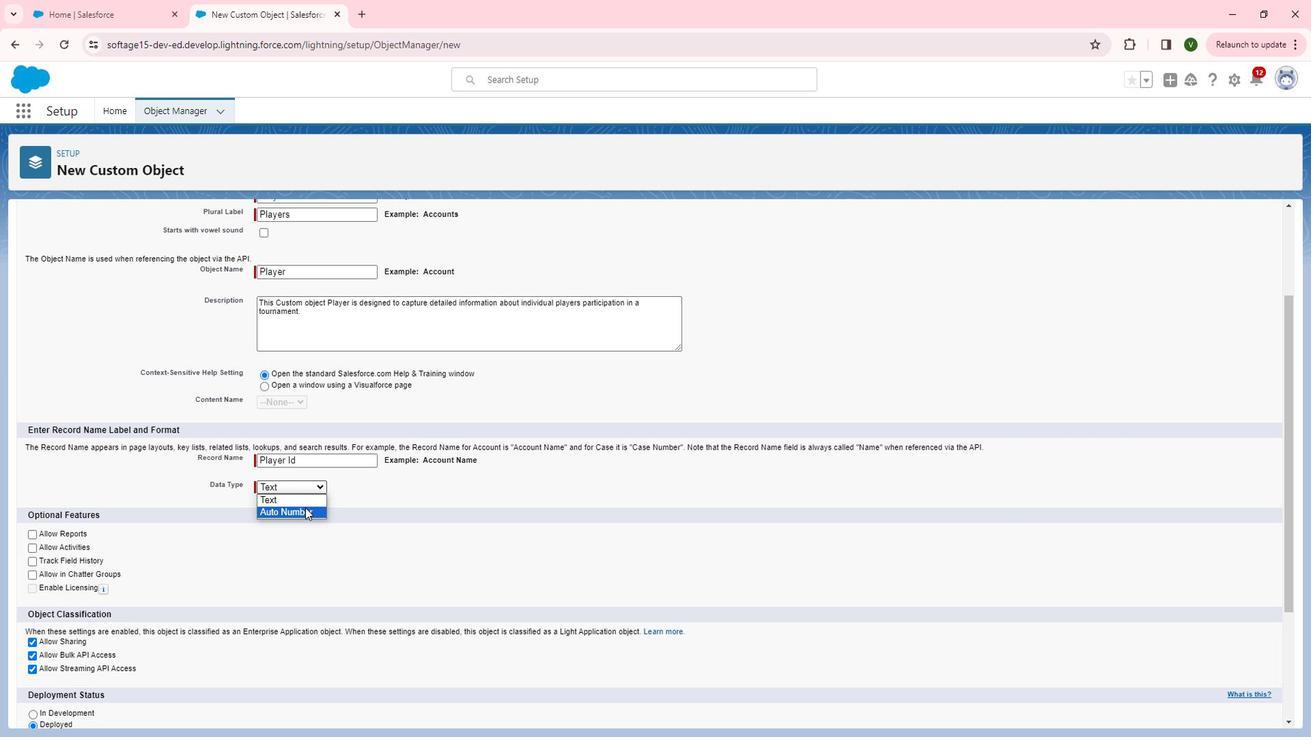 
Action: Mouse pressed left at (291, 521)
Screenshot: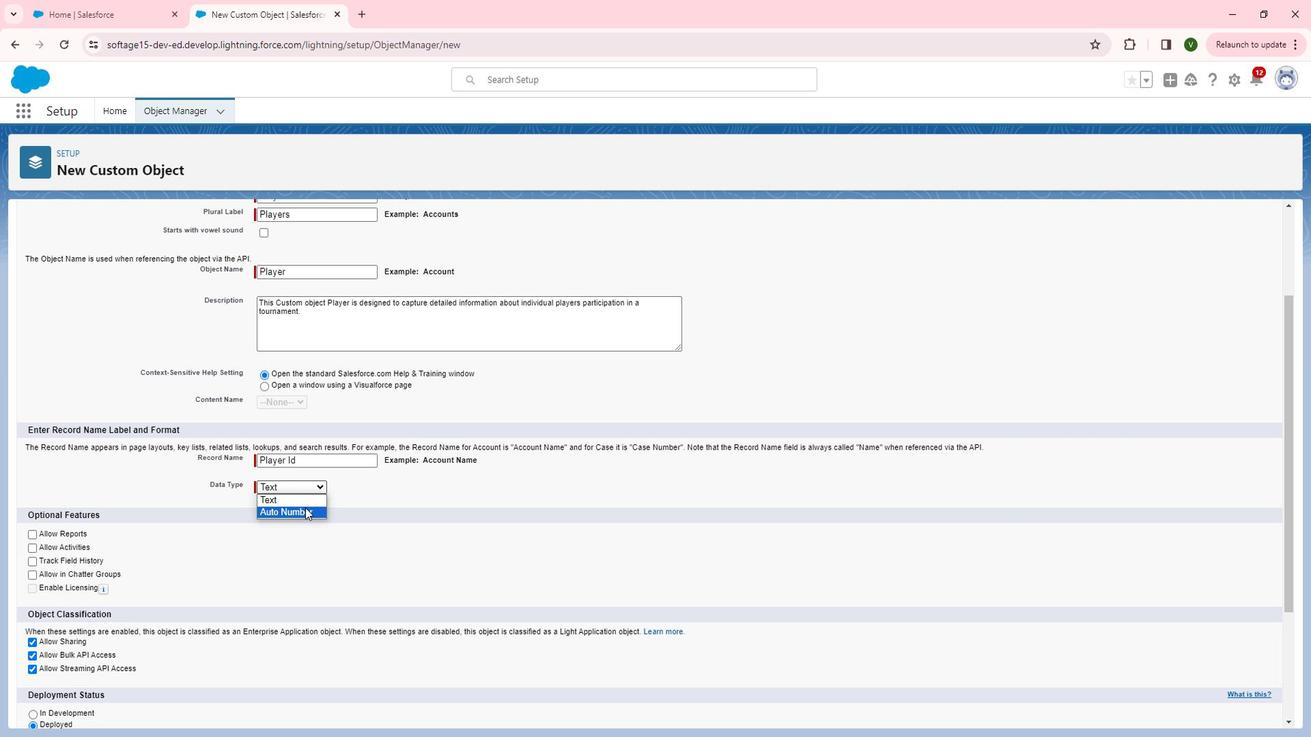 
Action: Mouse pressed left at (291, 521)
Screenshot: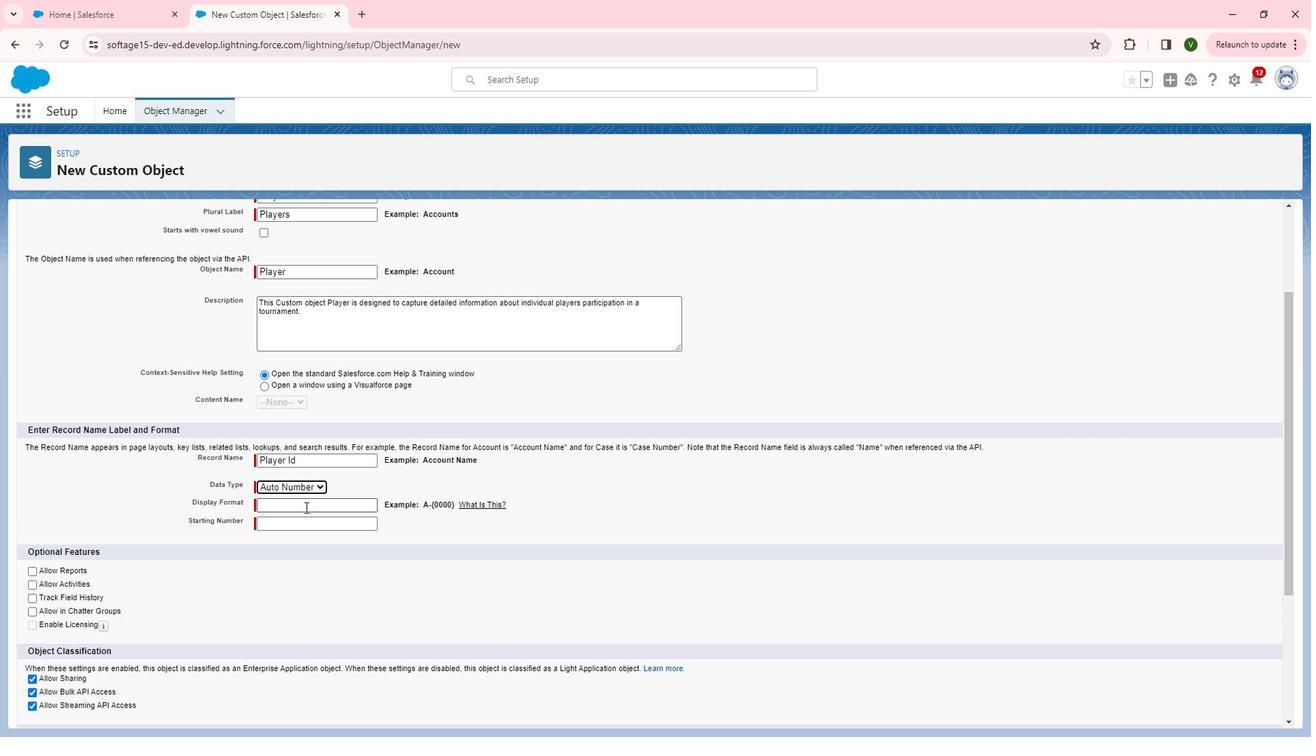 
Action: Key pressed <Key.shift>P<Key.shift>Y<Key.backspace><Key.shift>L<Key.shift>Y<Key.space>-<Key.space><Key.shift>{0000<Key.shift><Key.shift><Key.shift>}<Key.tab>1
Screenshot: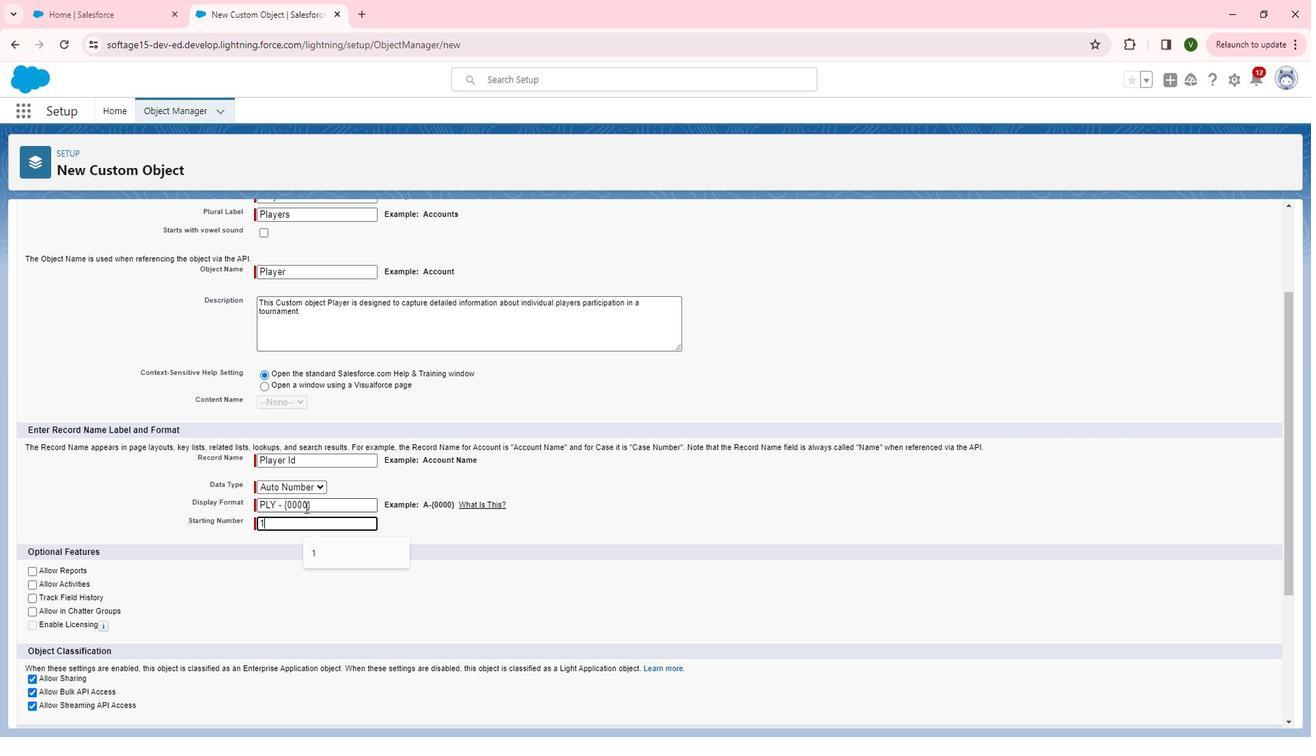 
Action: Mouse moved to (126, 571)
Screenshot: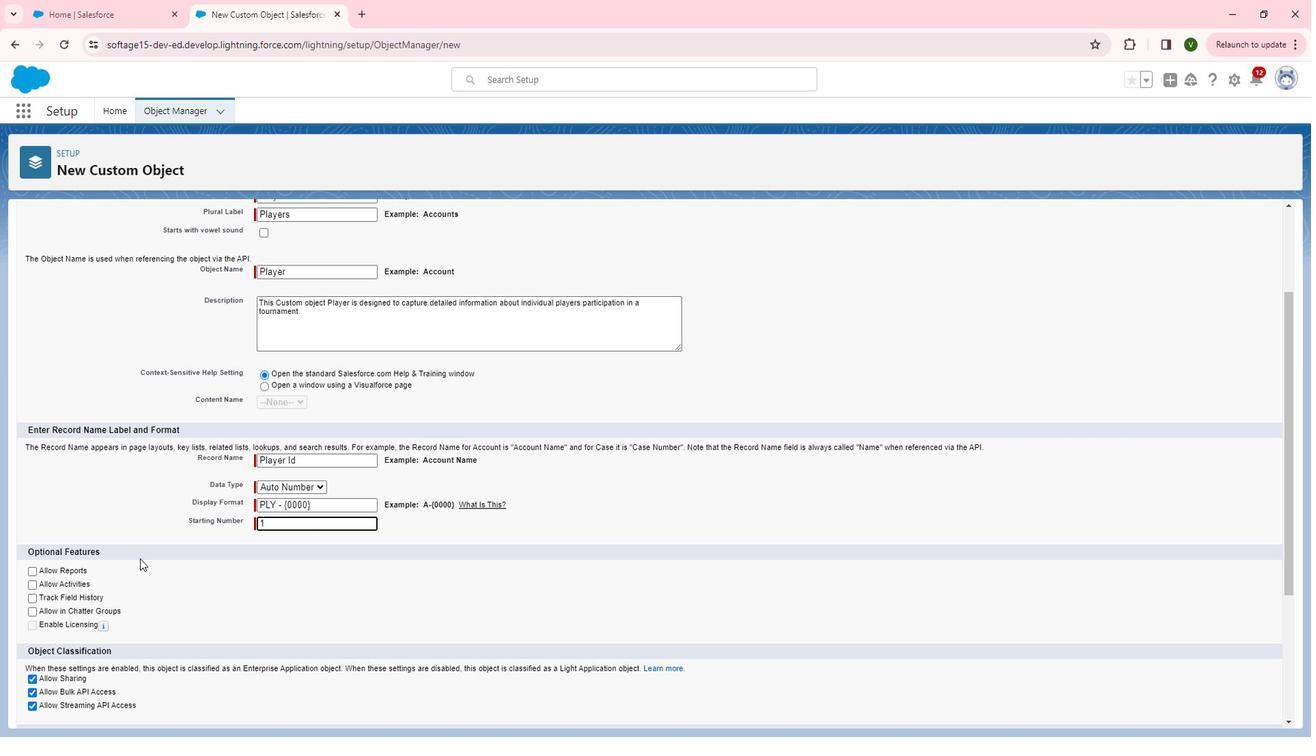 
Action: Mouse pressed left at (126, 571)
Screenshot: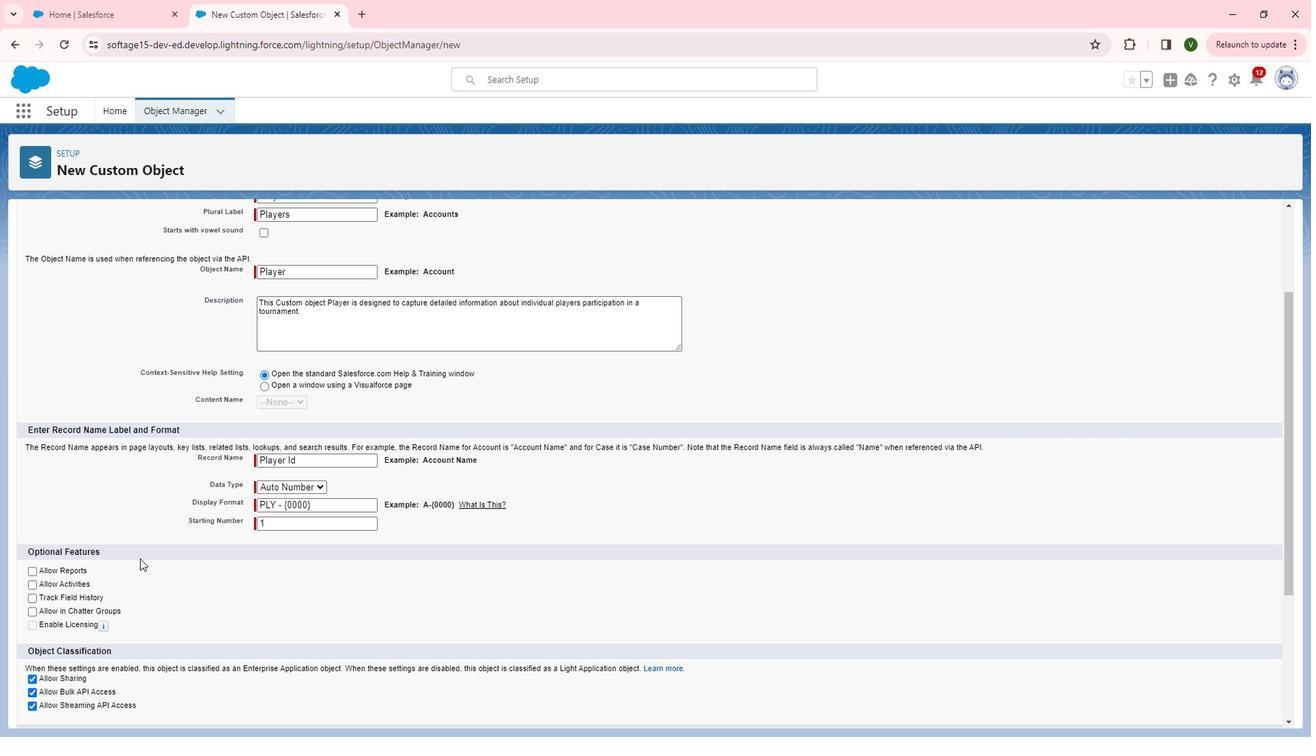 
Action: Mouse moved to (90, 579)
Screenshot: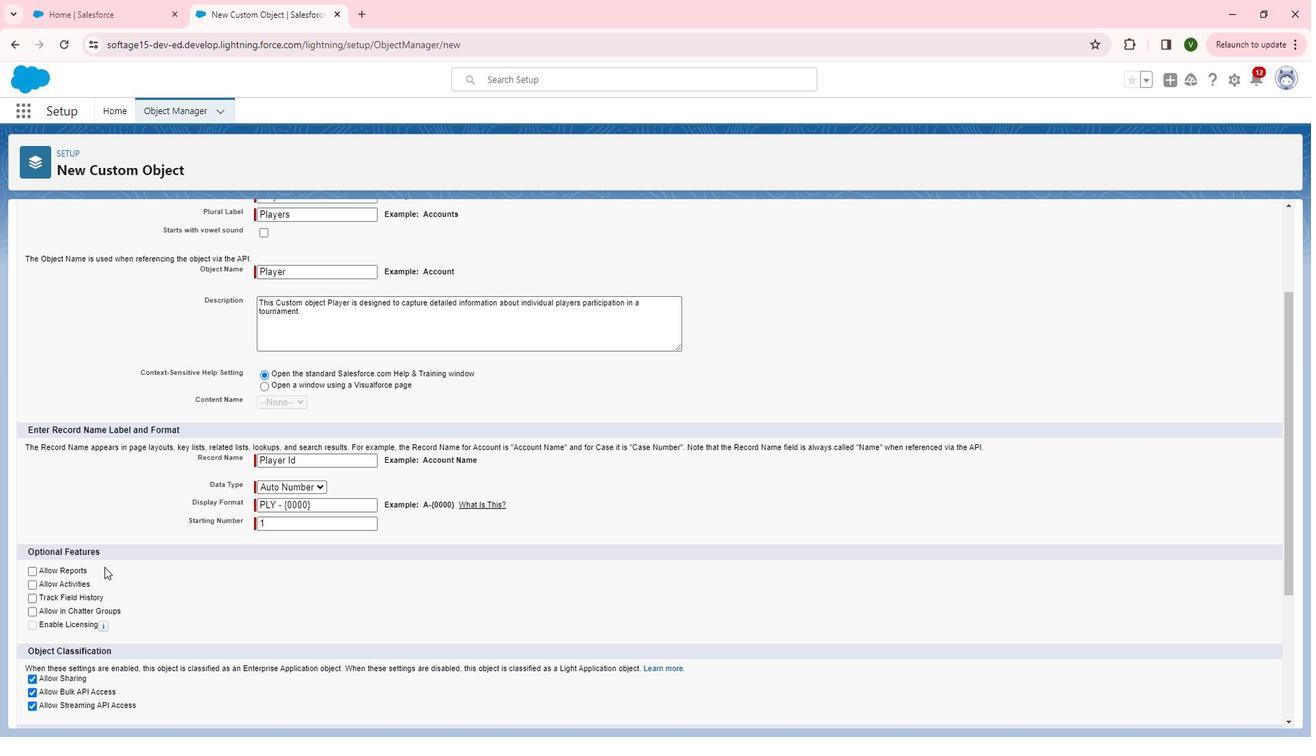 
Action: Mouse scrolled (90, 579) with delta (0, 0)
Screenshot: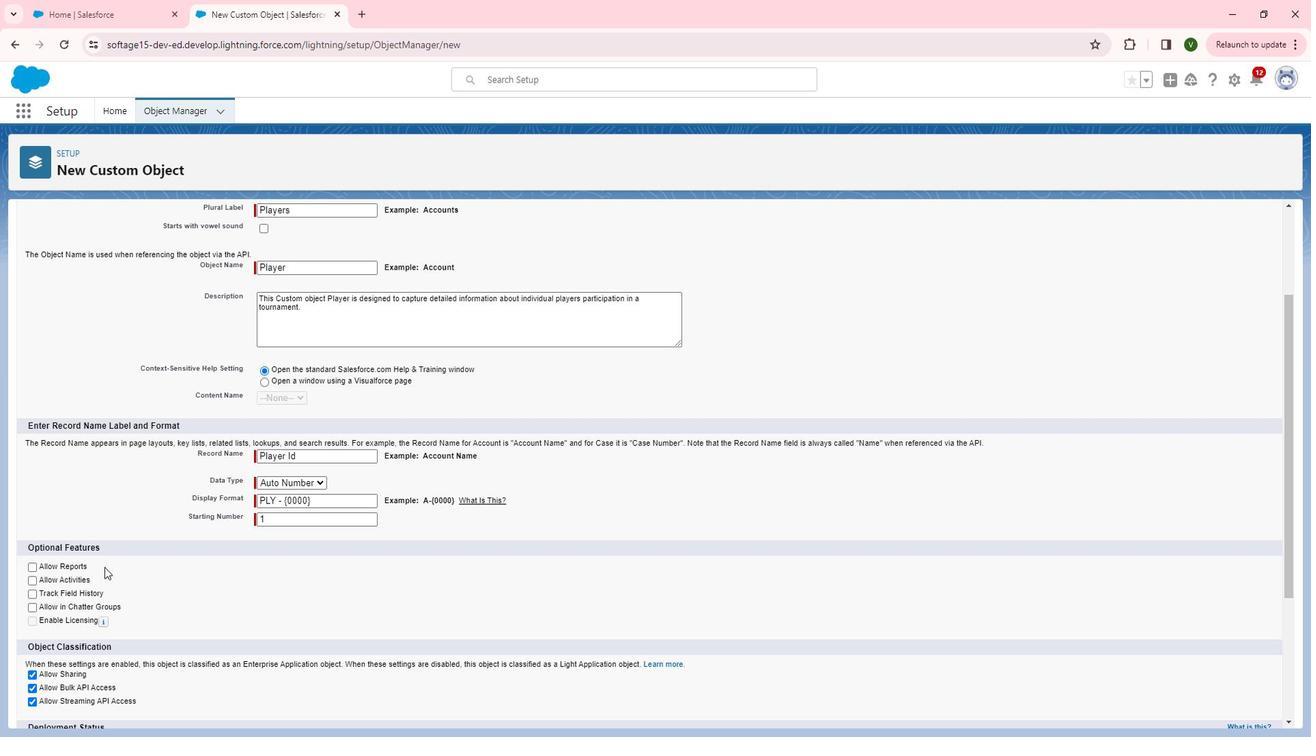 
Action: Mouse scrolled (90, 579) with delta (0, 0)
Screenshot: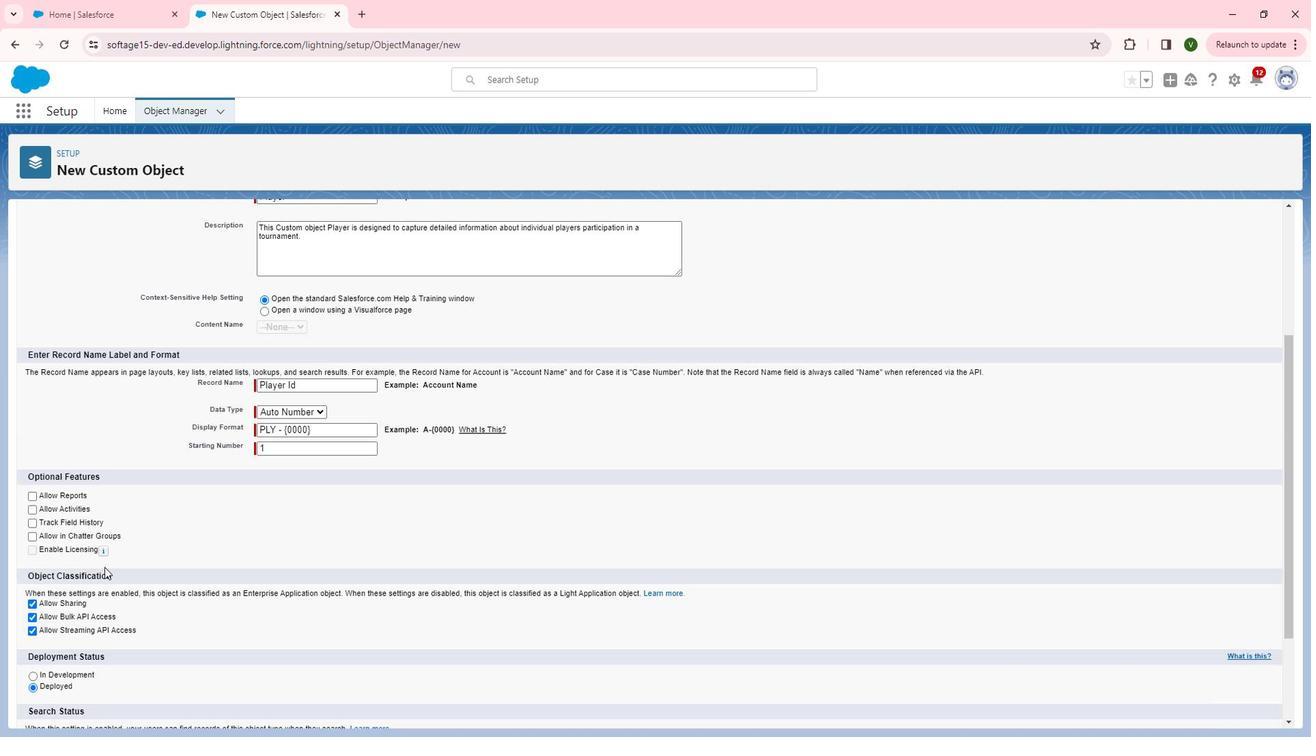 
Action: Mouse moved to (21, 444)
Screenshot: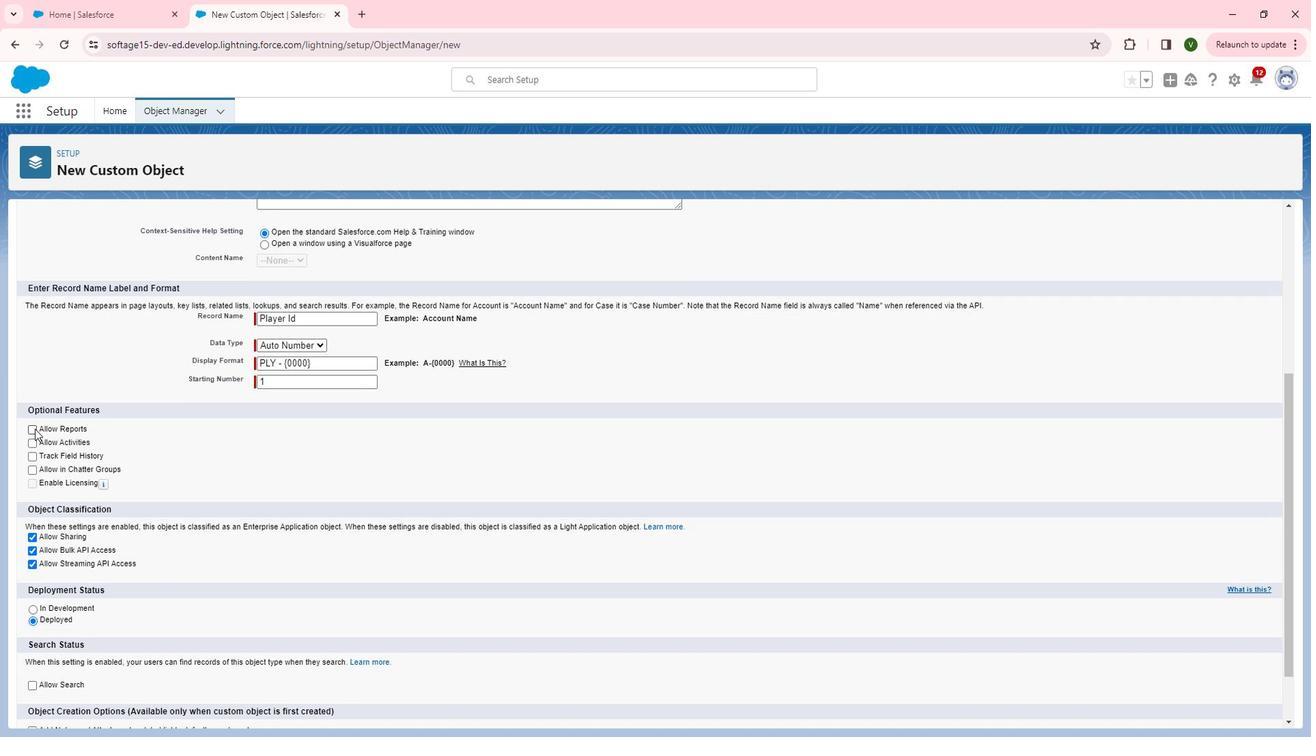 
Action: Mouse pressed left at (21, 444)
Screenshot: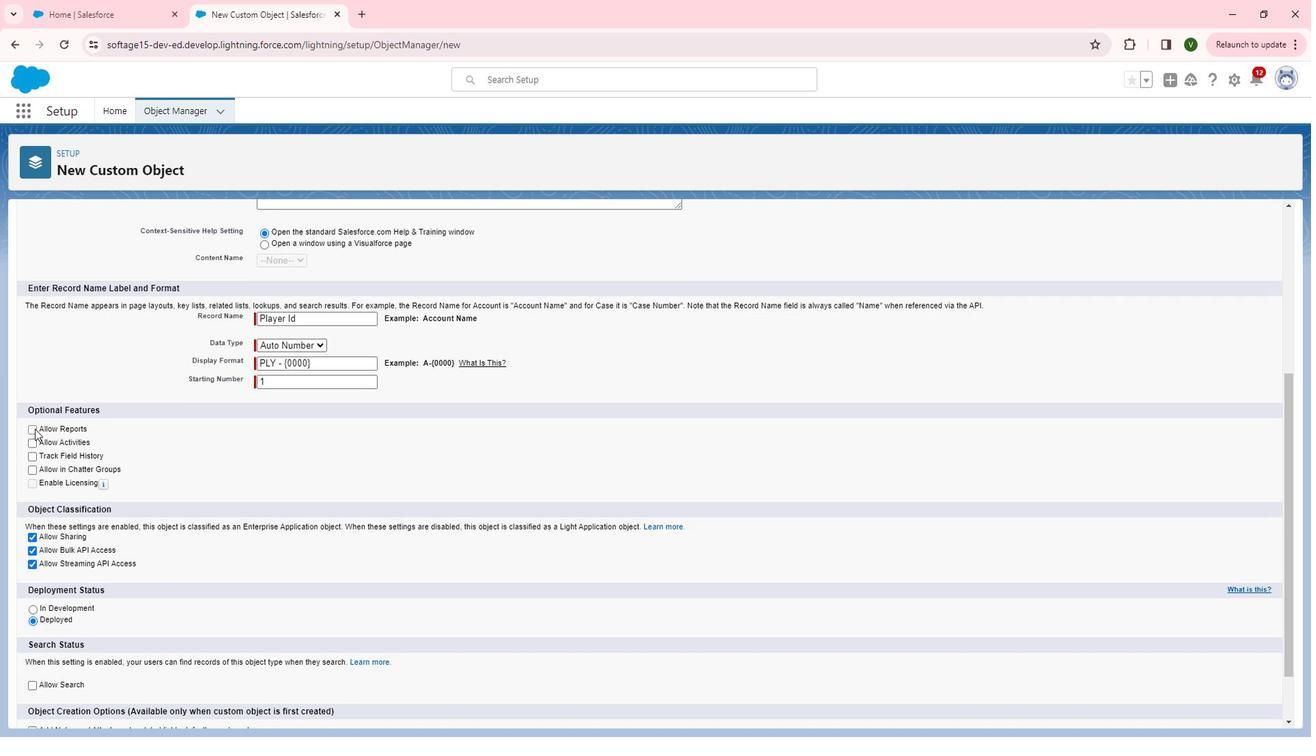 
Action: Mouse moved to (19, 458)
Screenshot: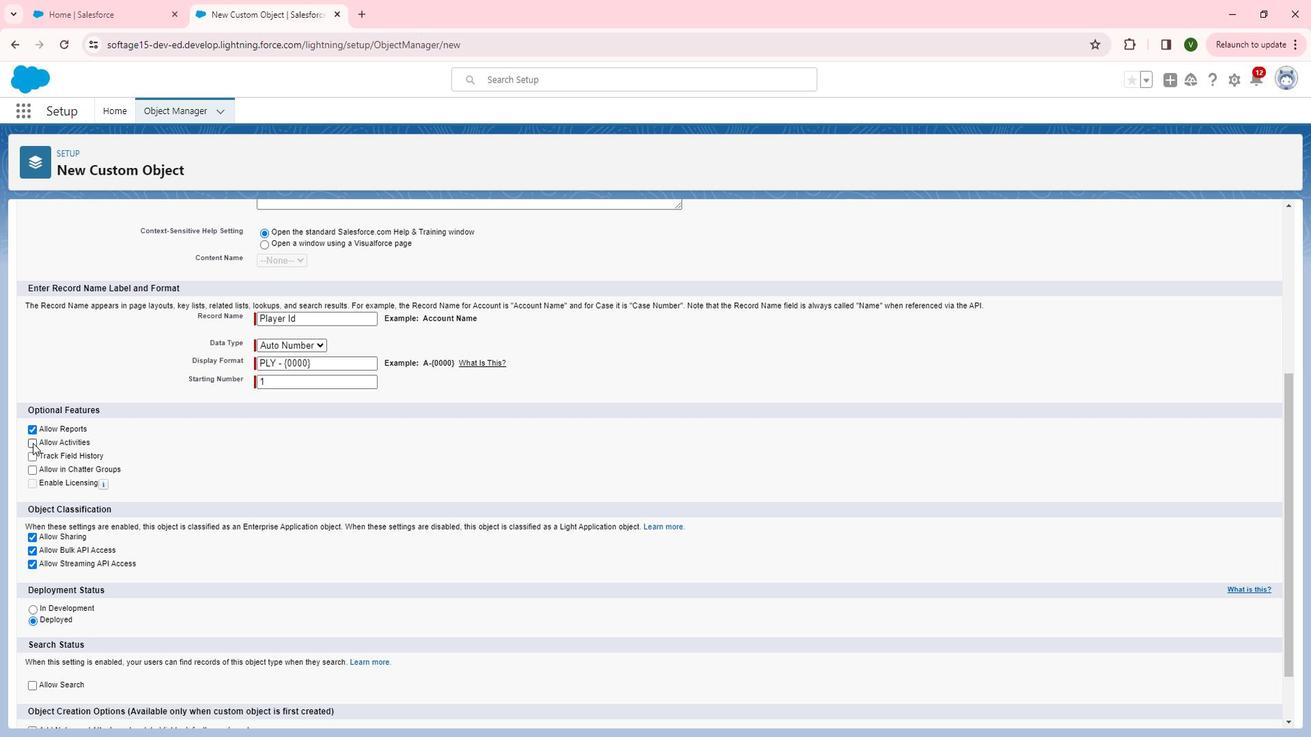 
Action: Mouse pressed left at (19, 458)
Screenshot: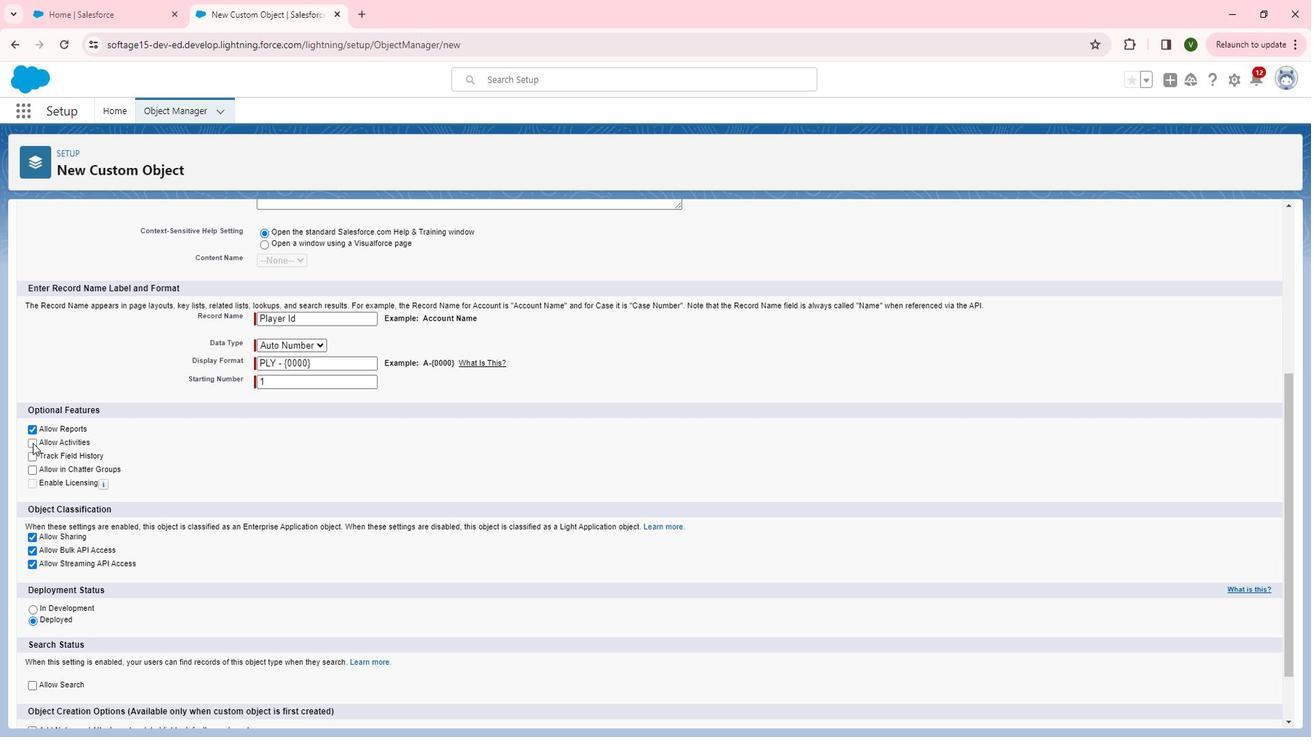 
Action: Mouse moved to (21, 469)
Screenshot: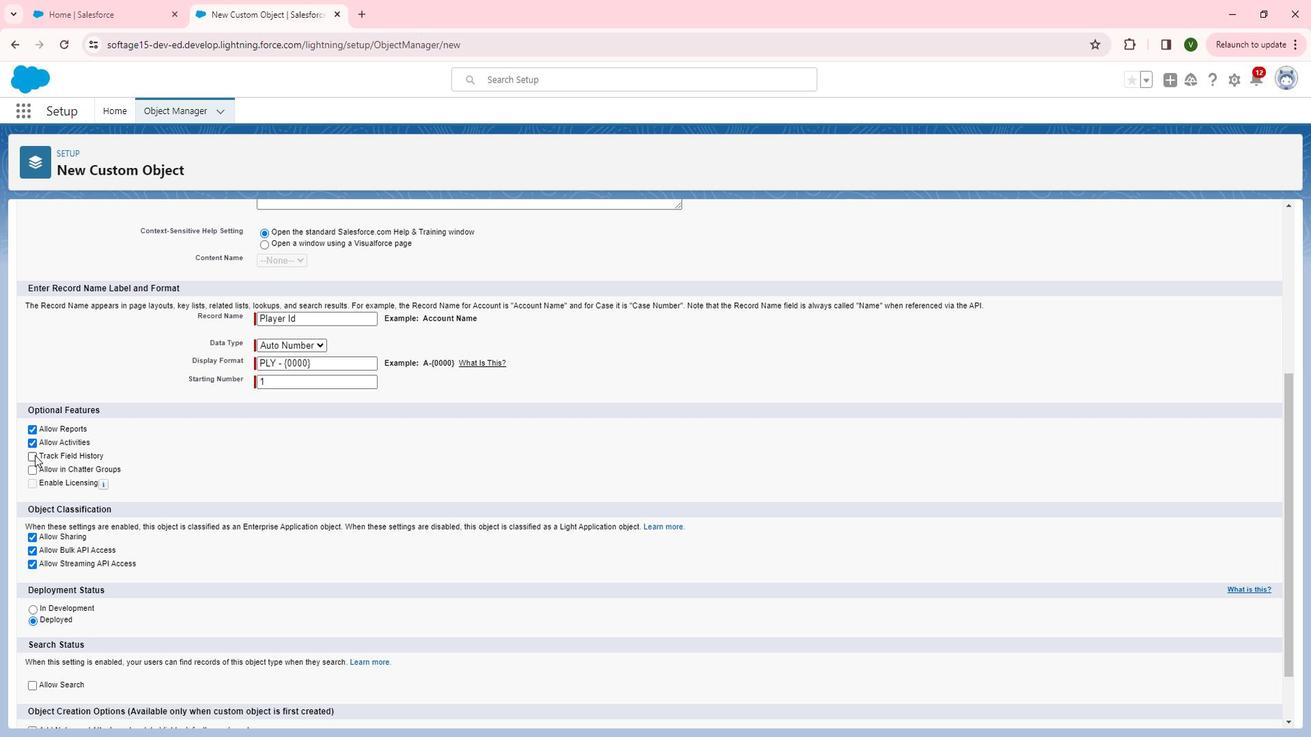 
Action: Mouse pressed left at (21, 469)
Screenshot: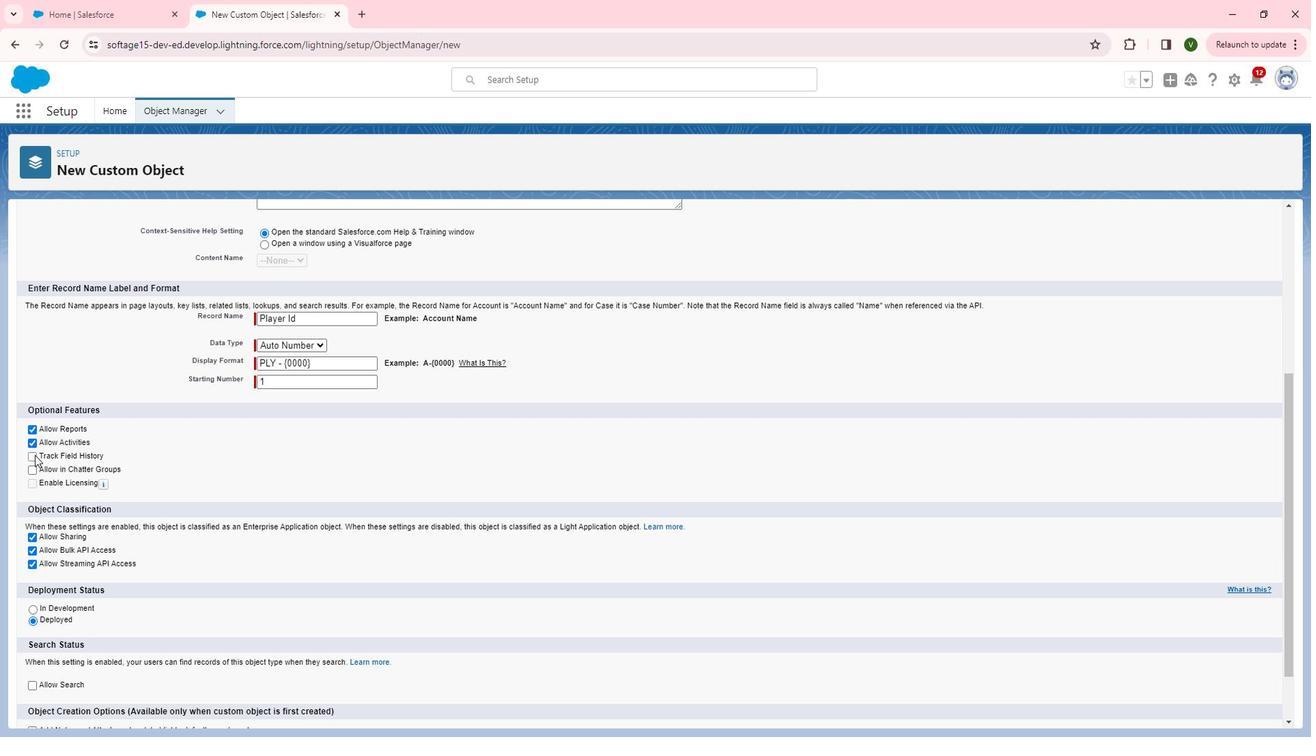 
Action: Mouse moved to (23, 484)
Screenshot: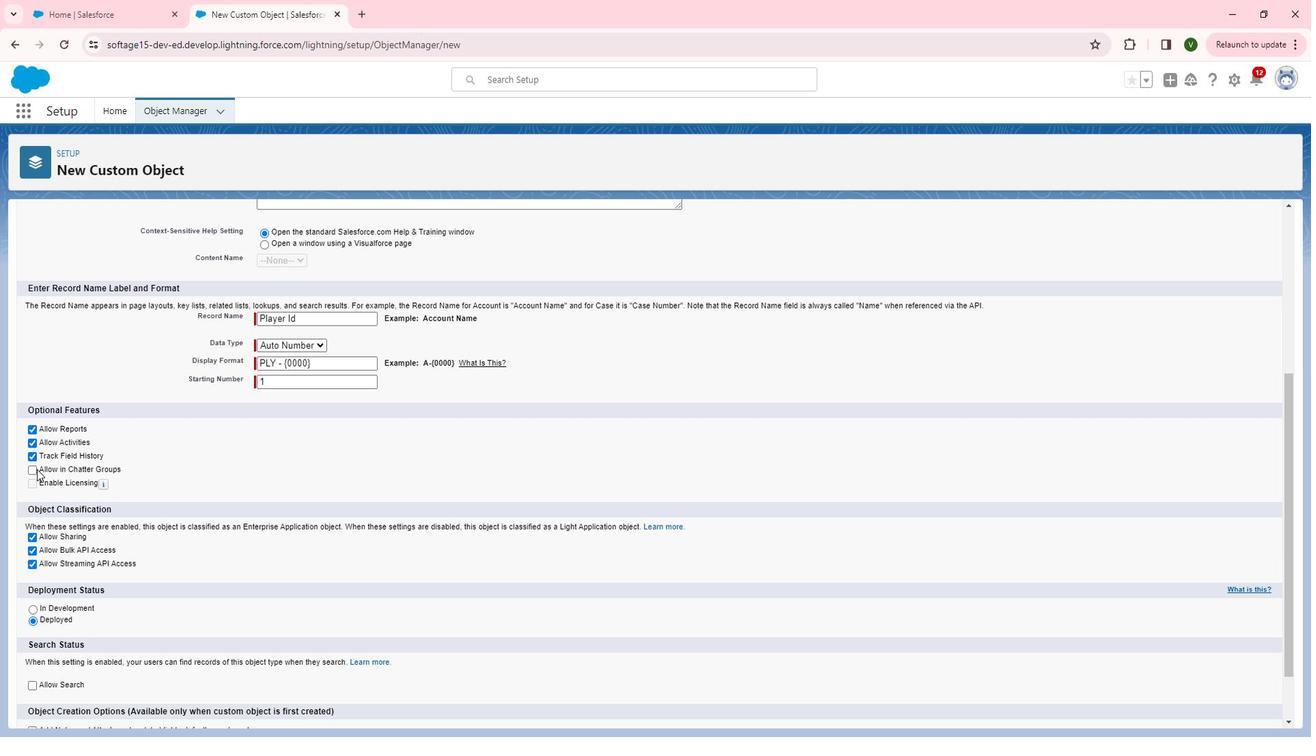
Action: Mouse pressed left at (23, 484)
Screenshot: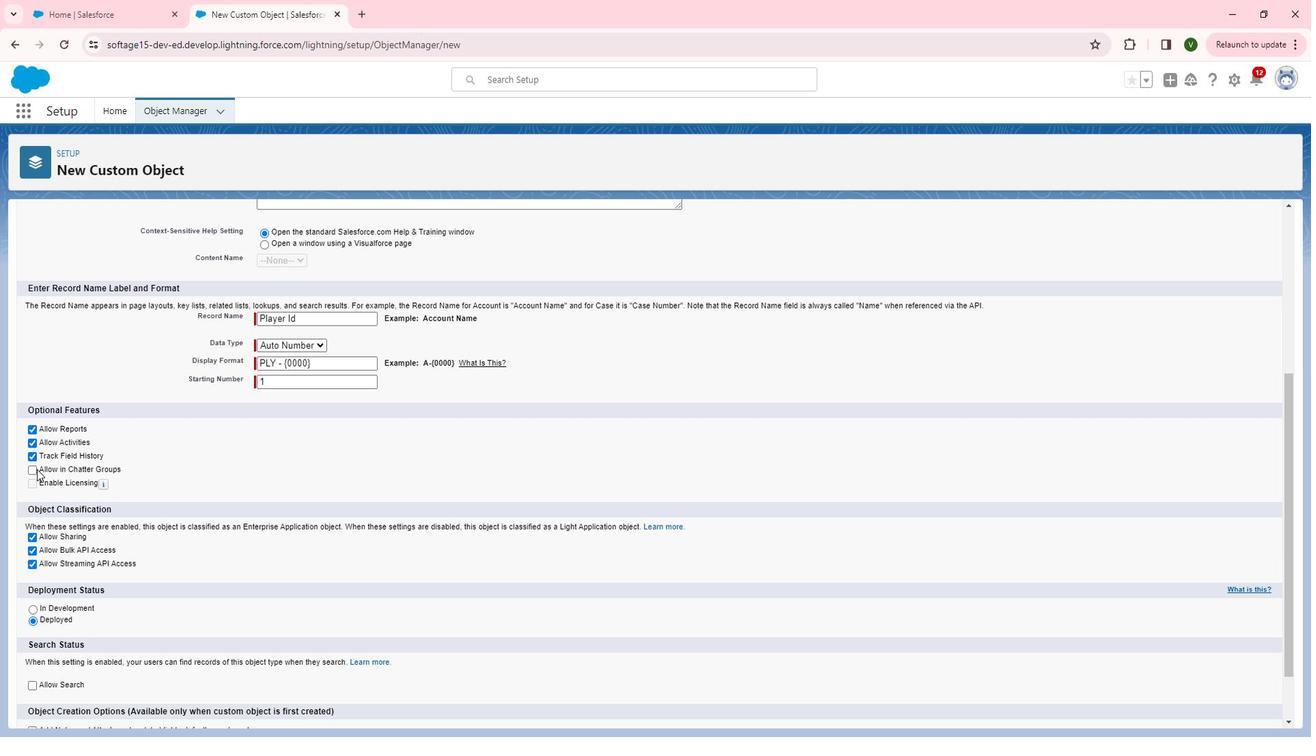 
Action: Mouse moved to (20, 484)
Screenshot: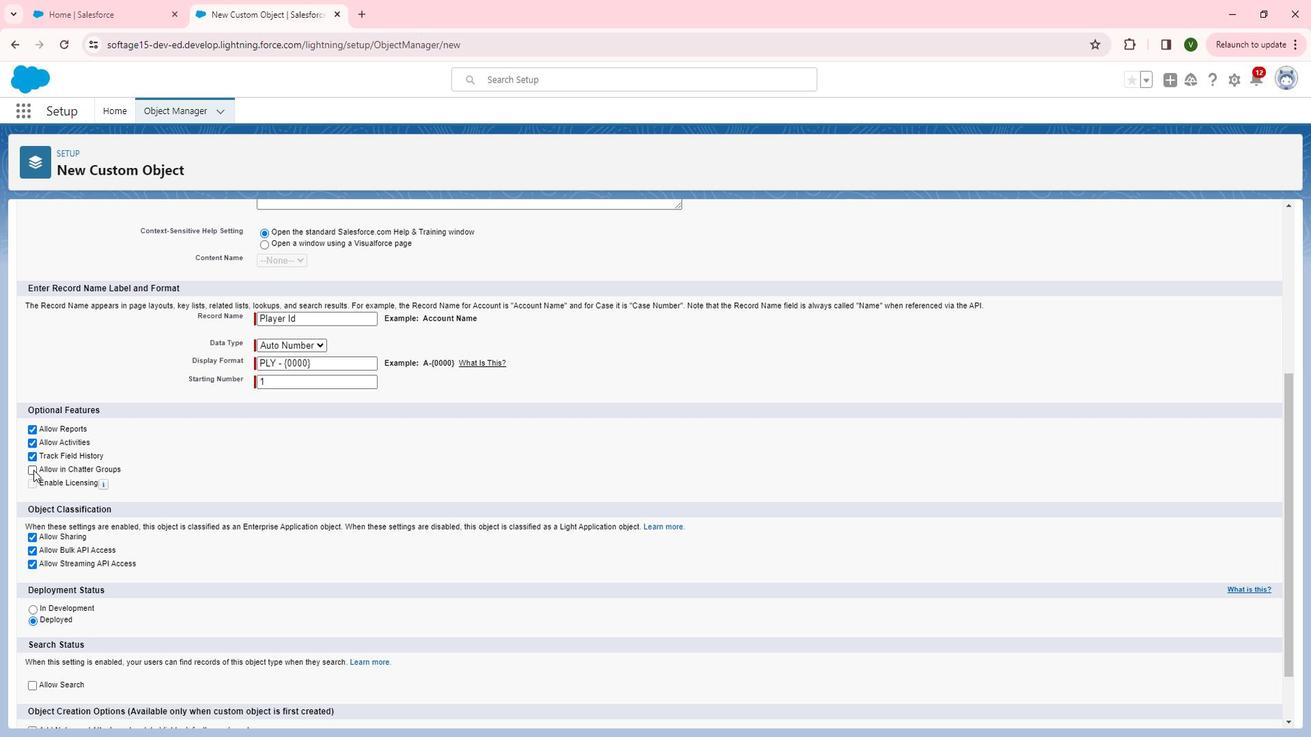 
Action: Mouse pressed left at (20, 484)
Screenshot: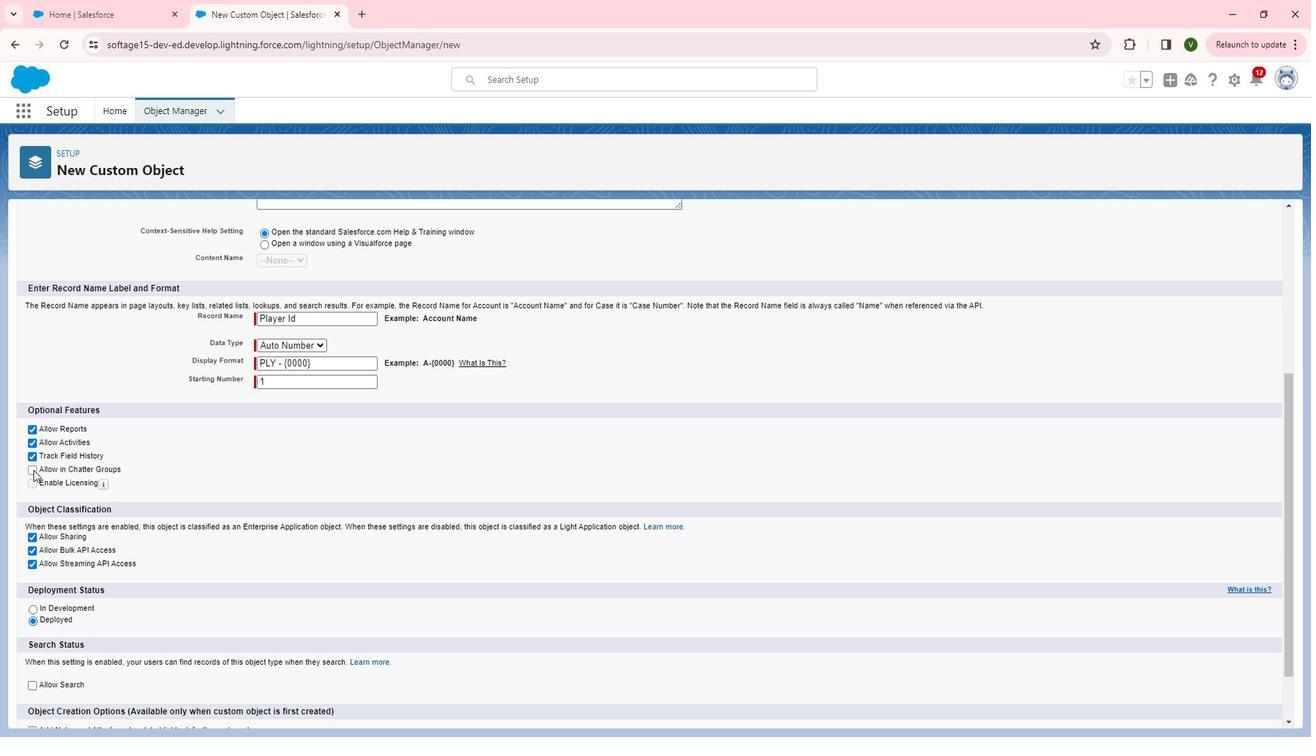 
Action: Mouse moved to (104, 543)
Screenshot: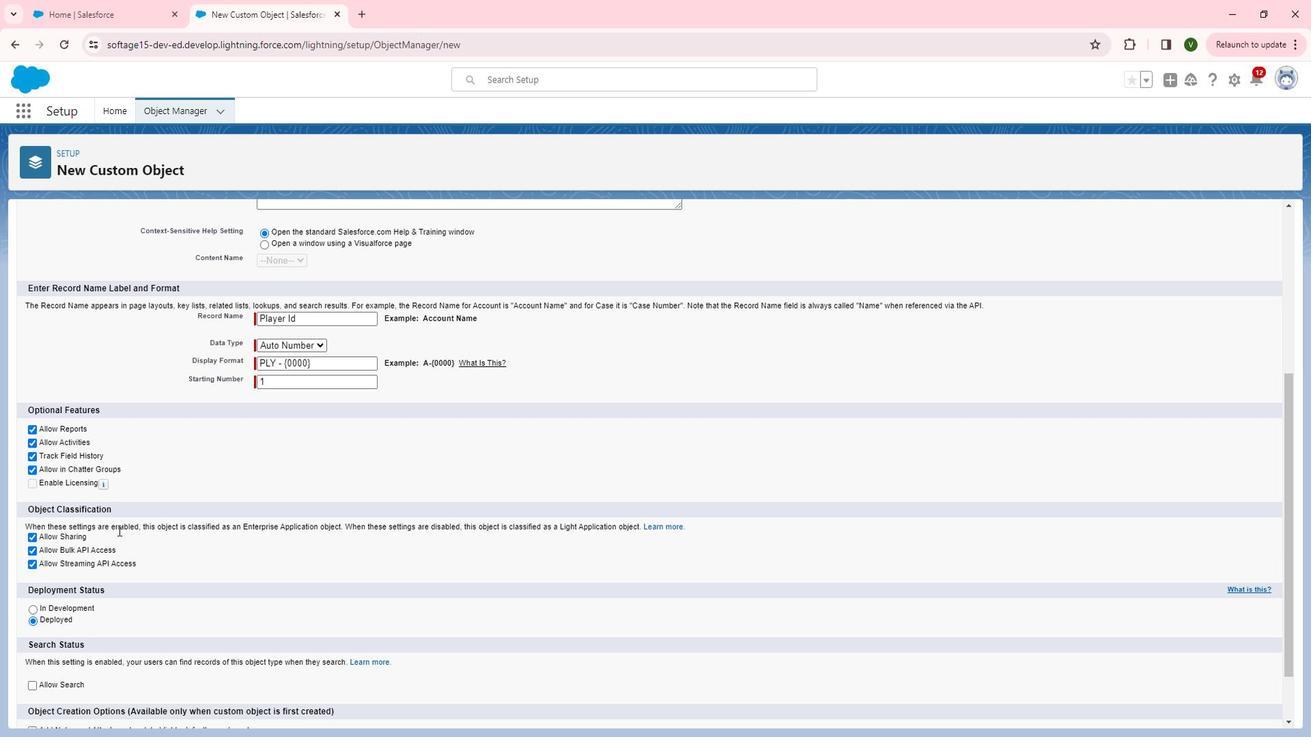 
Action: Mouse scrolled (104, 543) with delta (0, 0)
Screenshot: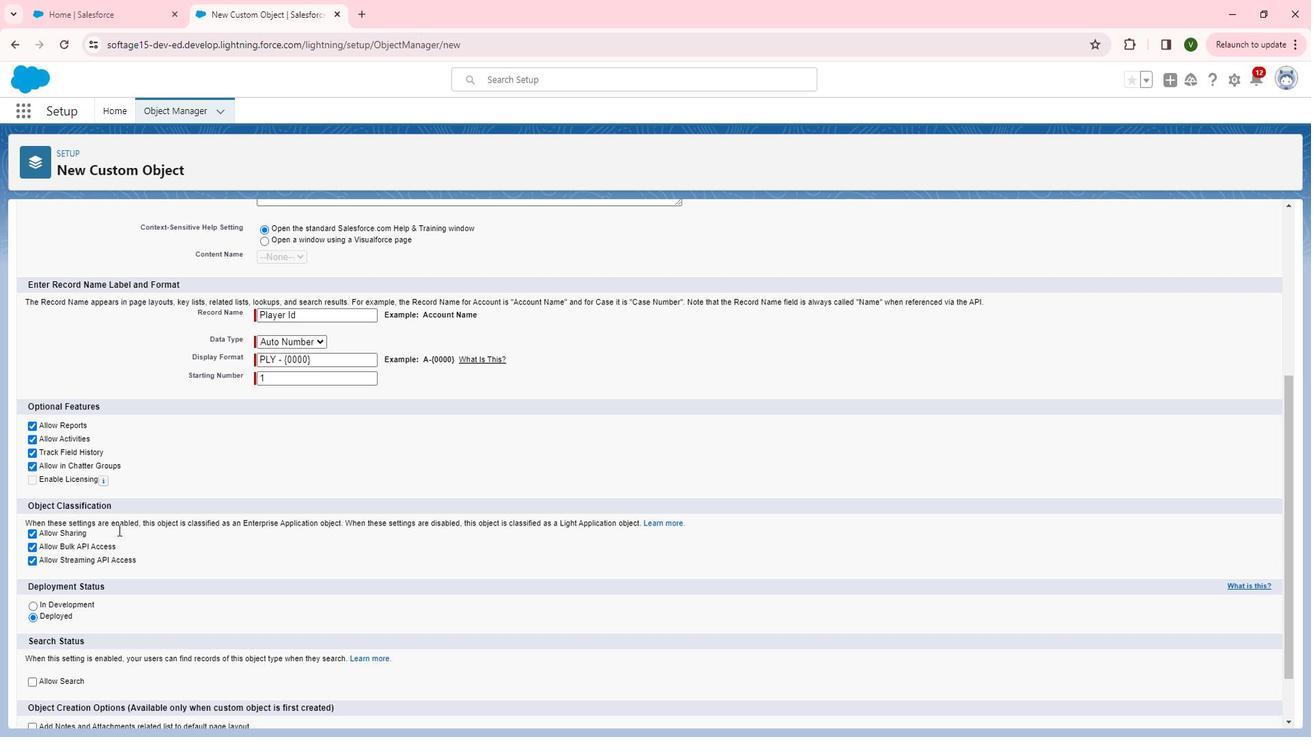
Action: Mouse scrolled (104, 543) with delta (0, 0)
Screenshot: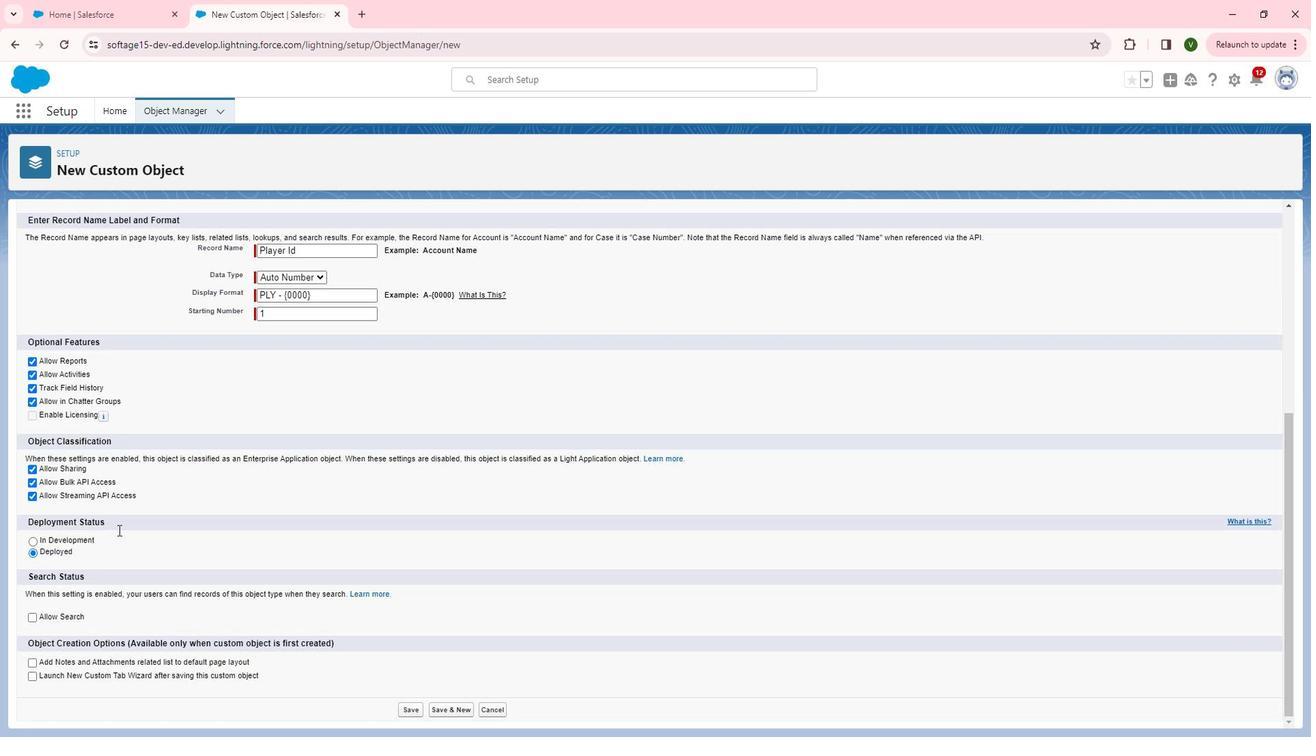 
Action: Mouse scrolled (104, 543) with delta (0, 0)
Screenshot: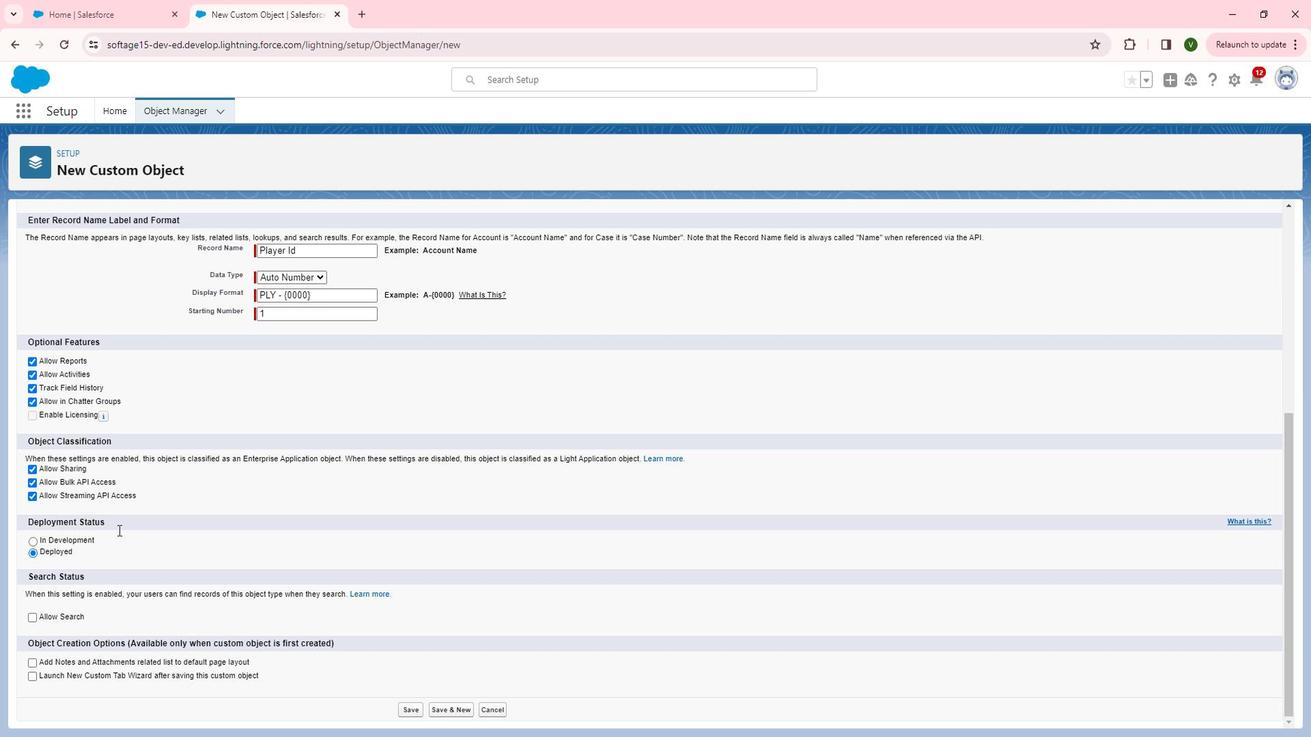 
Action: Mouse moved to (21, 632)
Screenshot: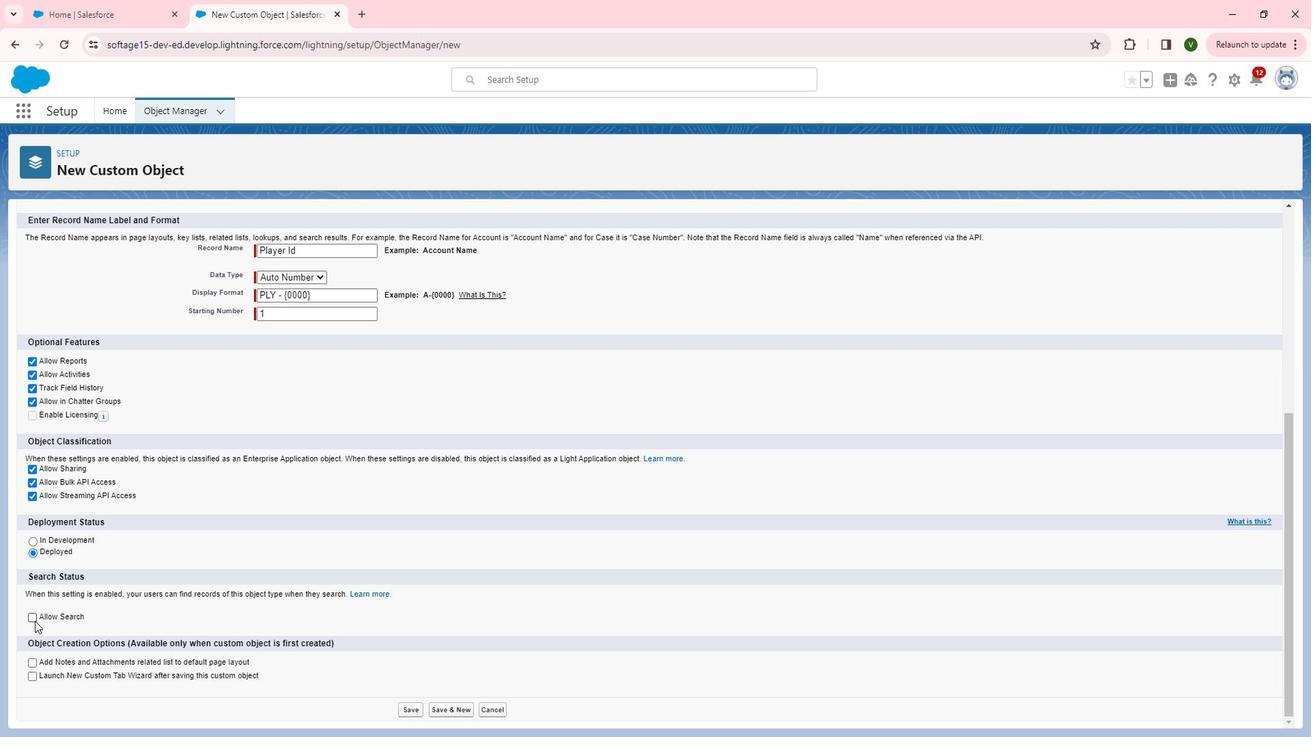 
Action: Mouse pressed left at (21, 632)
Screenshot: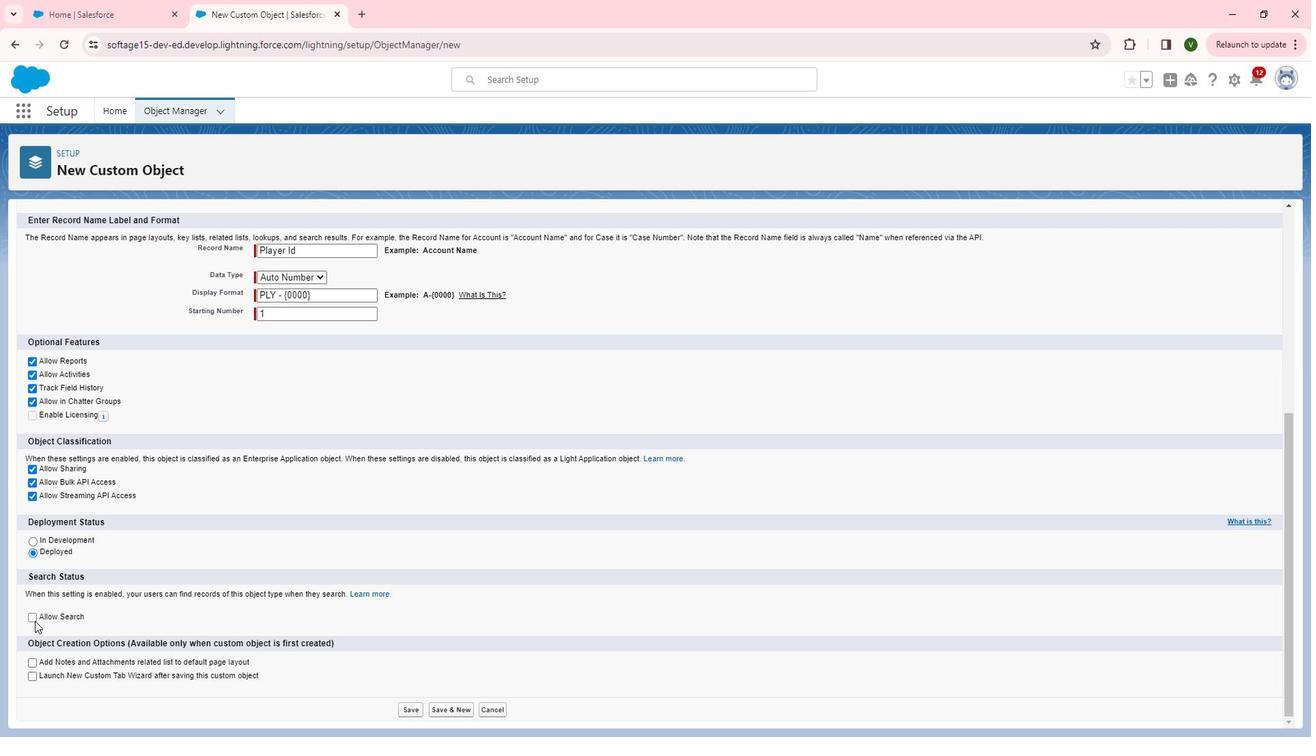 
Action: Mouse moved to (18, 672)
Screenshot: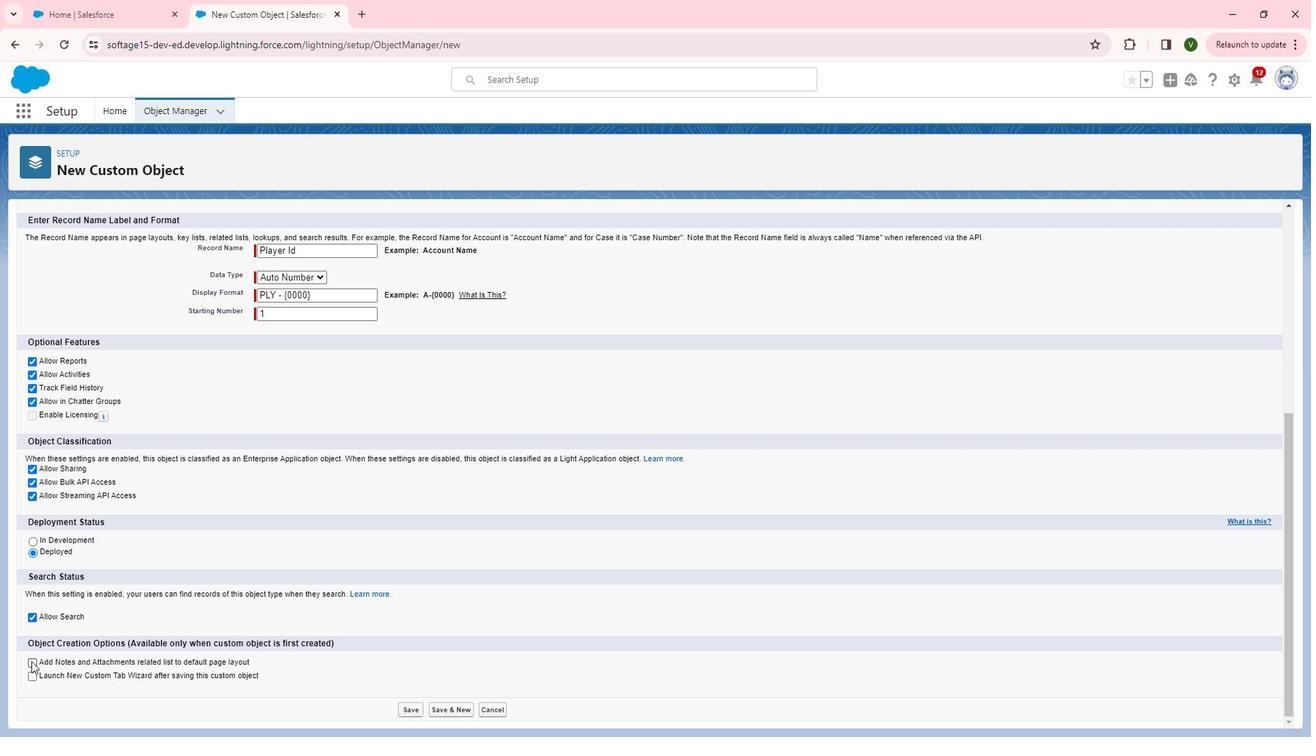 
Action: Mouse pressed left at (18, 672)
Screenshot: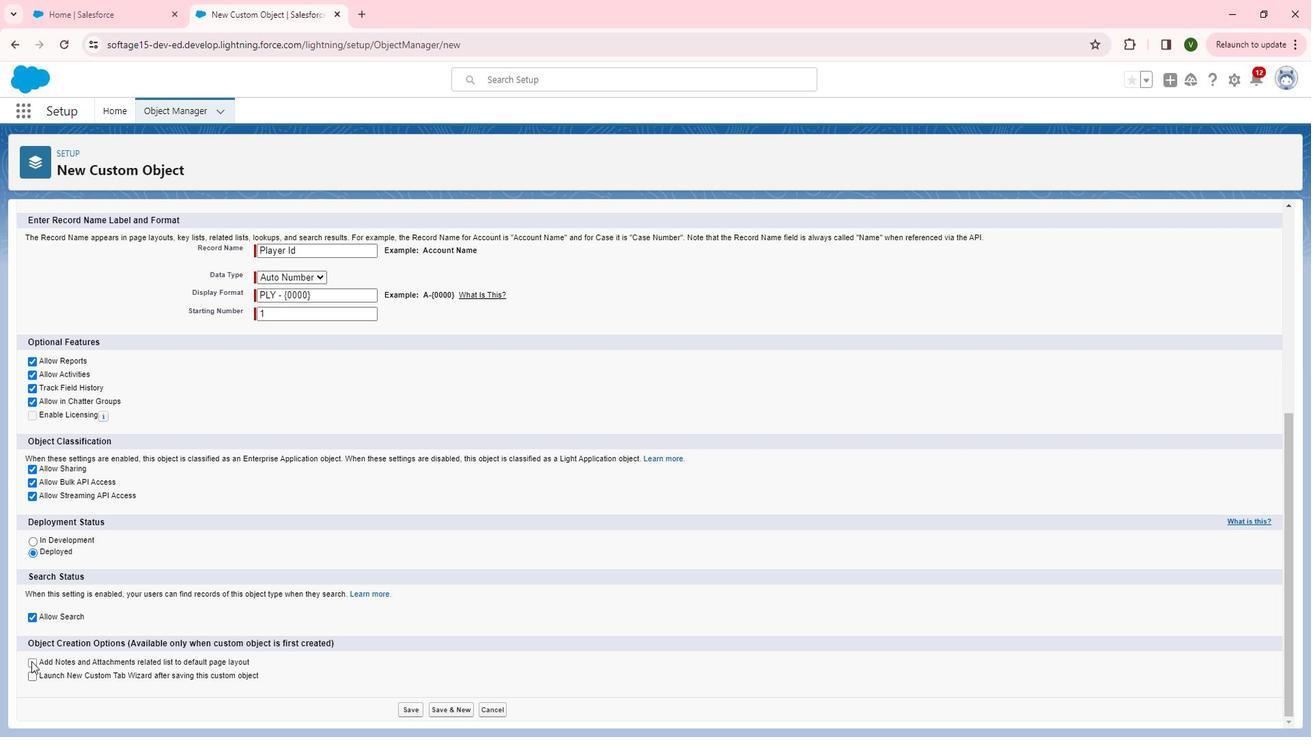 
Action: Mouse moved to (398, 716)
Screenshot: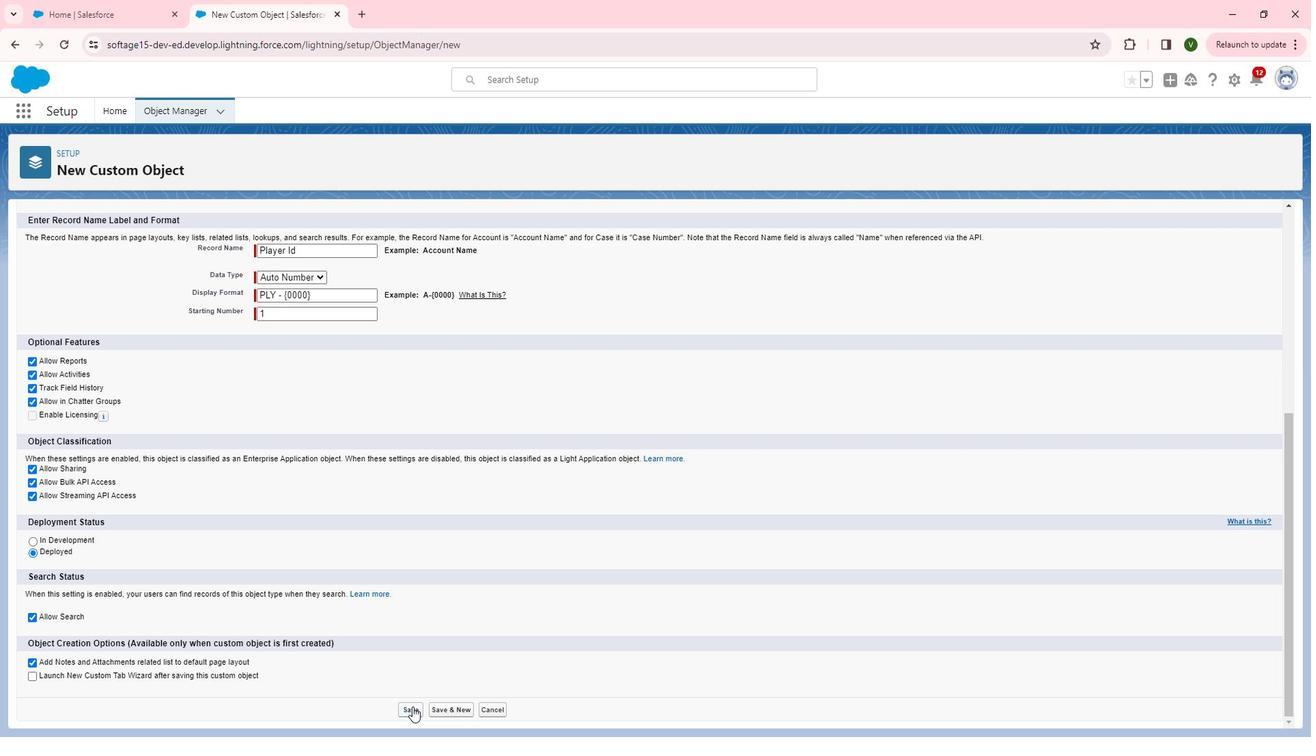 
Action: Mouse pressed left at (398, 716)
Screenshot: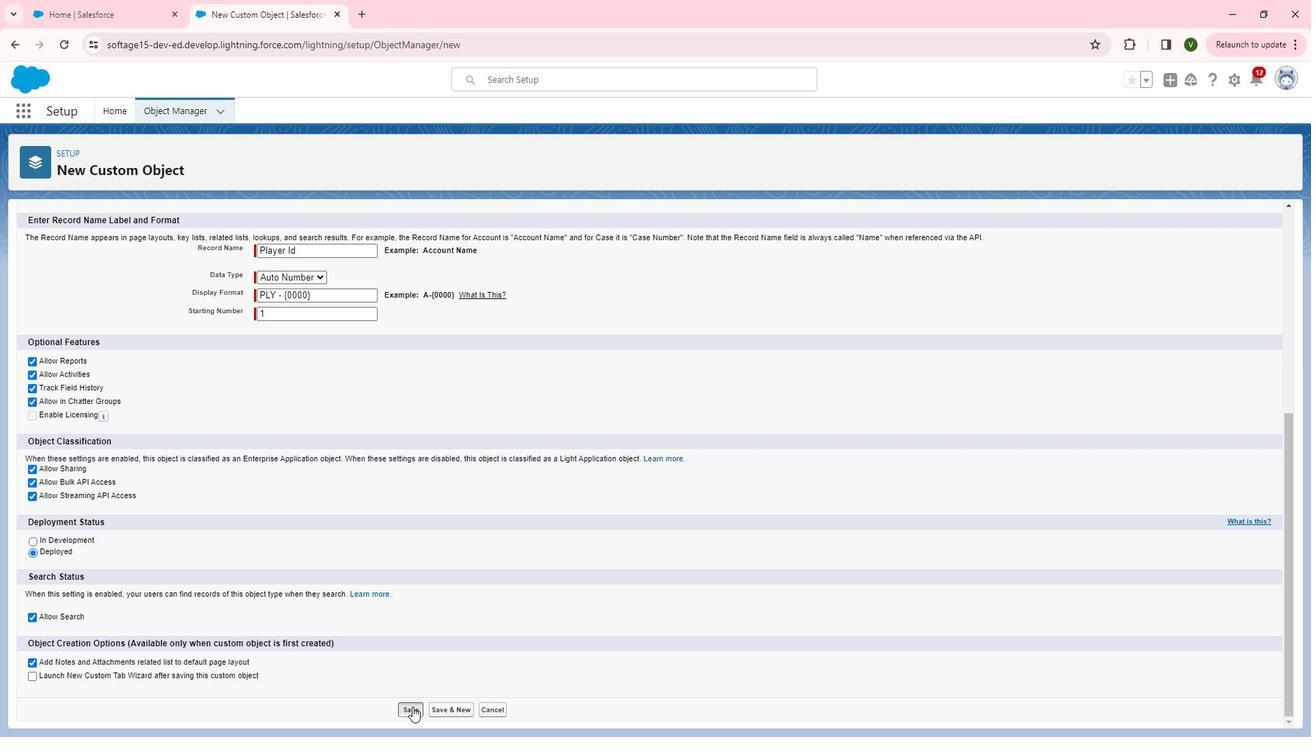 
Action: Mouse moved to (433, 691)
Screenshot: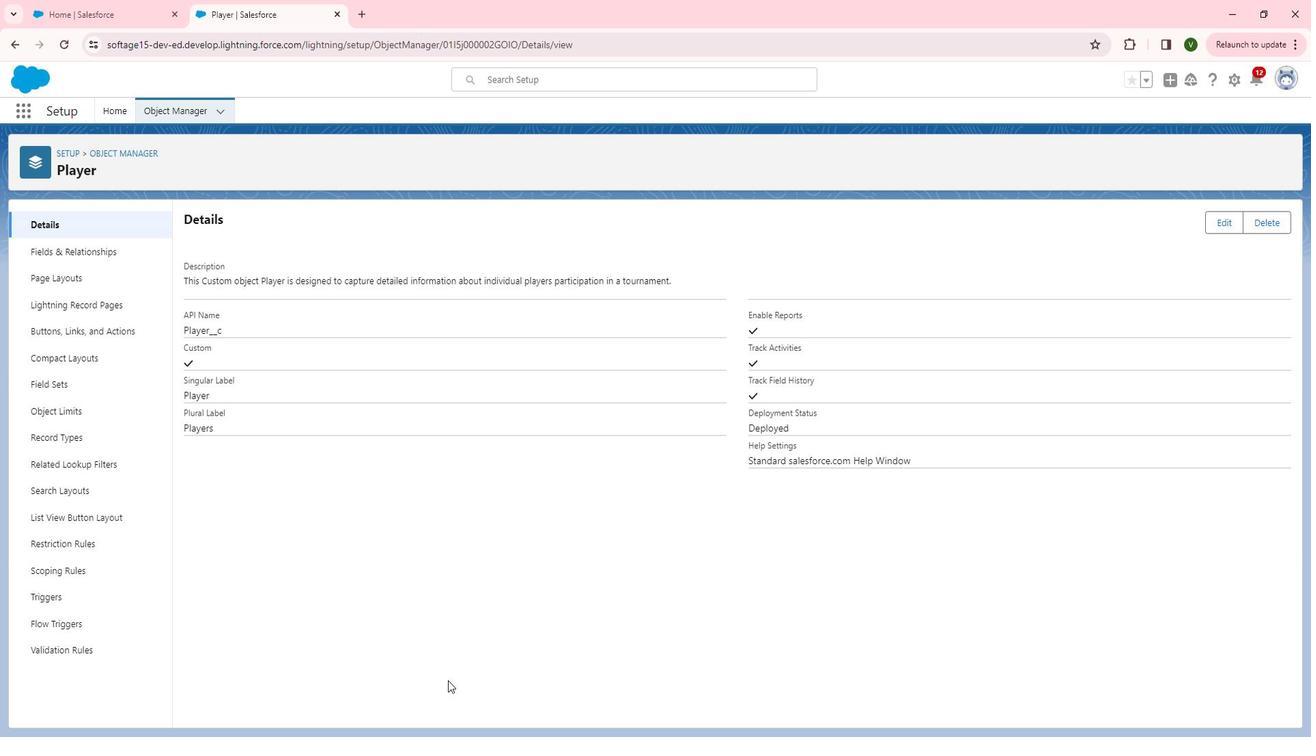 
Action: Mouse pressed left at (433, 691)
Screenshot: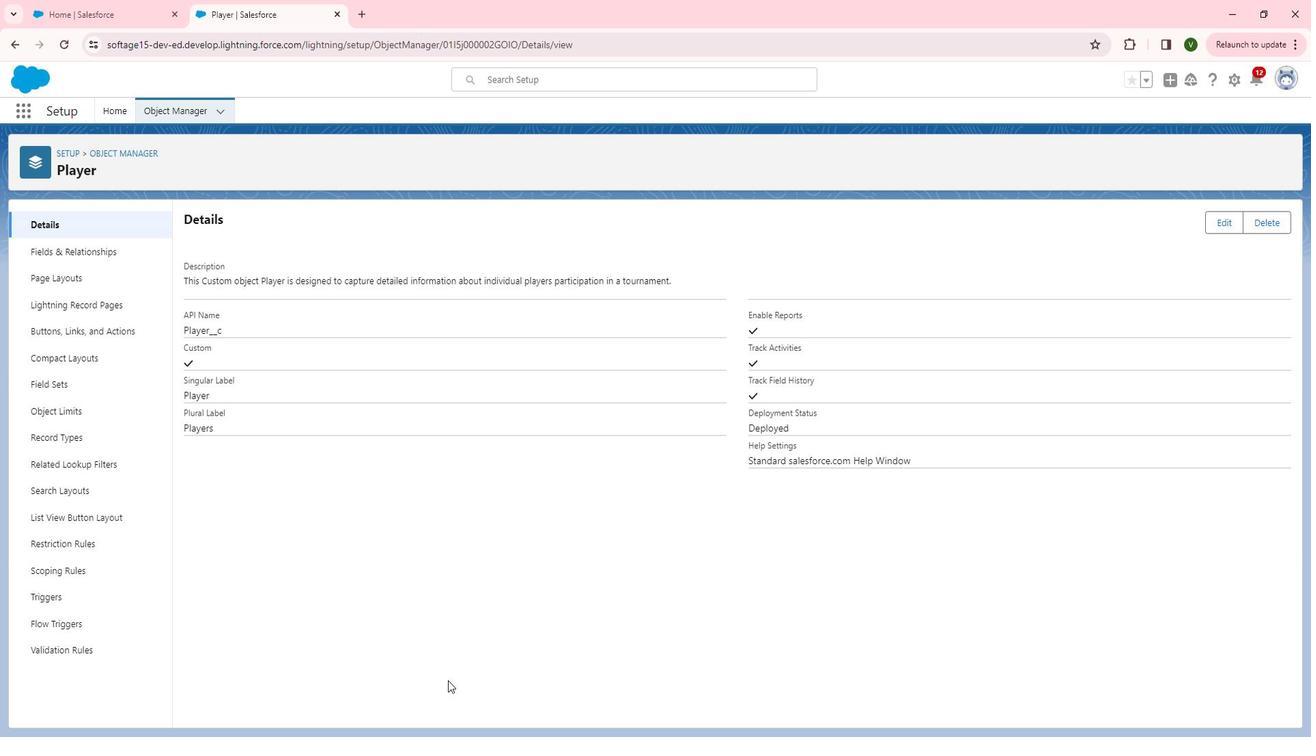 
